 Task: Find connections with filter location Kamp-Lintfort with filter topic #Managementwith filter profile language Spanish with filter current company OneTrust with filter school Indian Institute of Space Science and Technology with filter industry Housing Programs with filter service category Nature Photography with filter keywords title Editor/Proofreader
Action: Mouse moved to (529, 85)
Screenshot: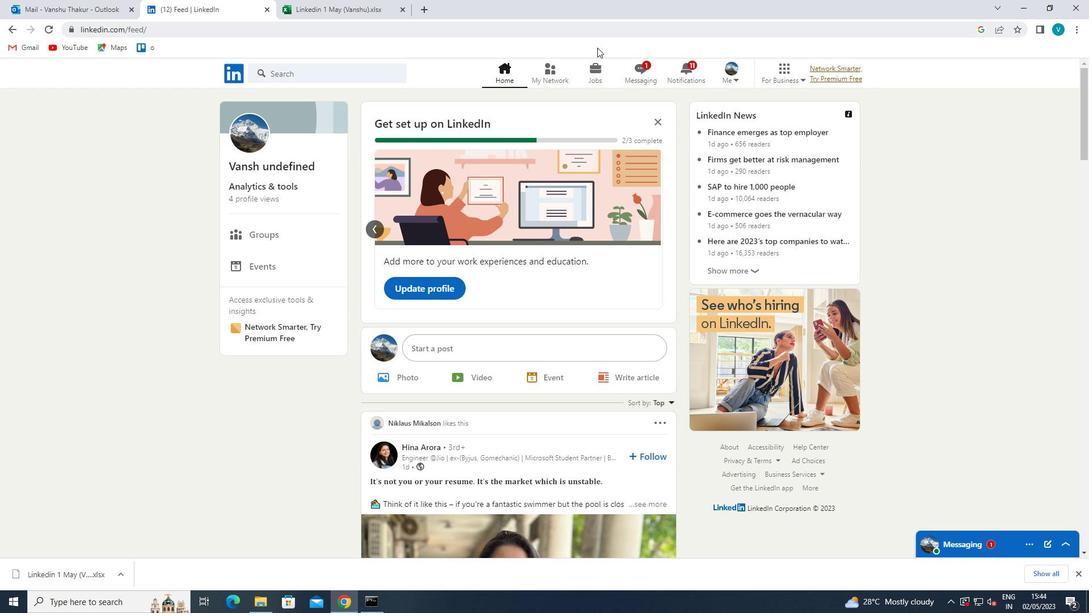 
Action: Mouse pressed left at (529, 85)
Screenshot: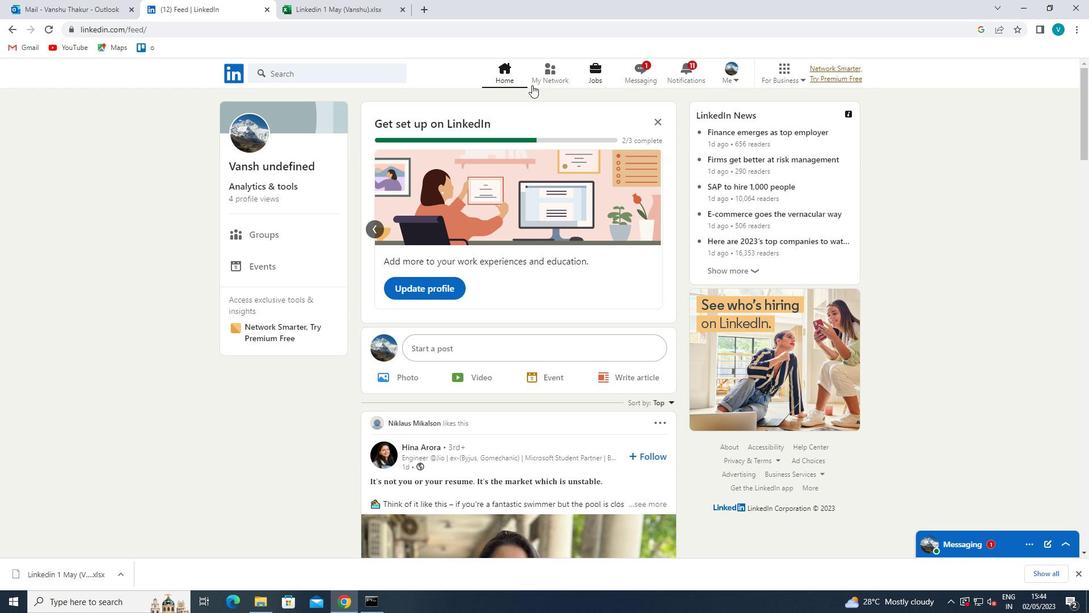 
Action: Mouse moved to (312, 136)
Screenshot: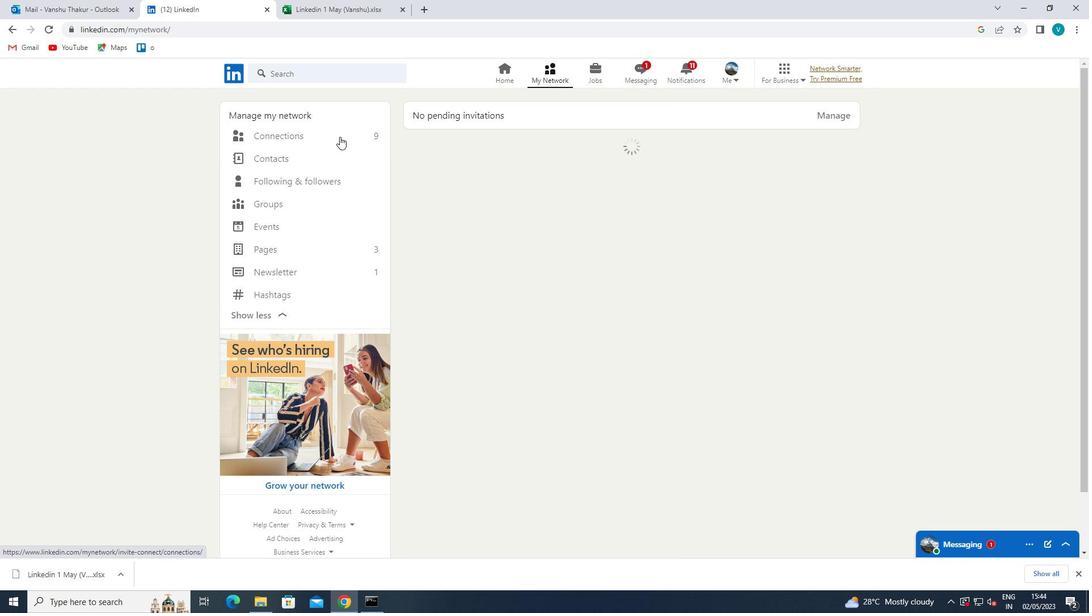 
Action: Mouse pressed left at (312, 136)
Screenshot: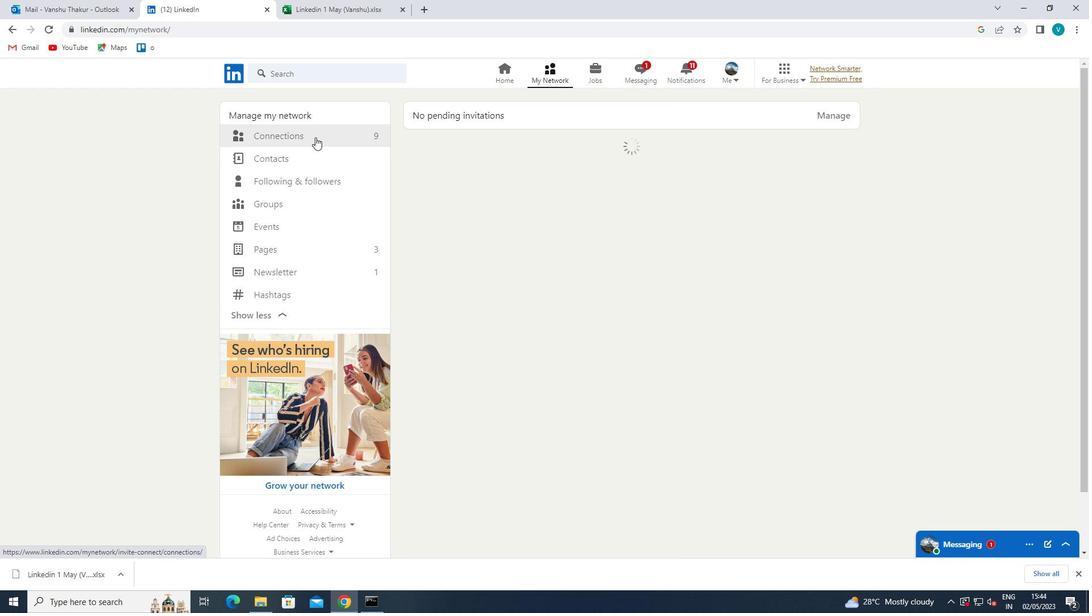 
Action: Mouse moved to (653, 140)
Screenshot: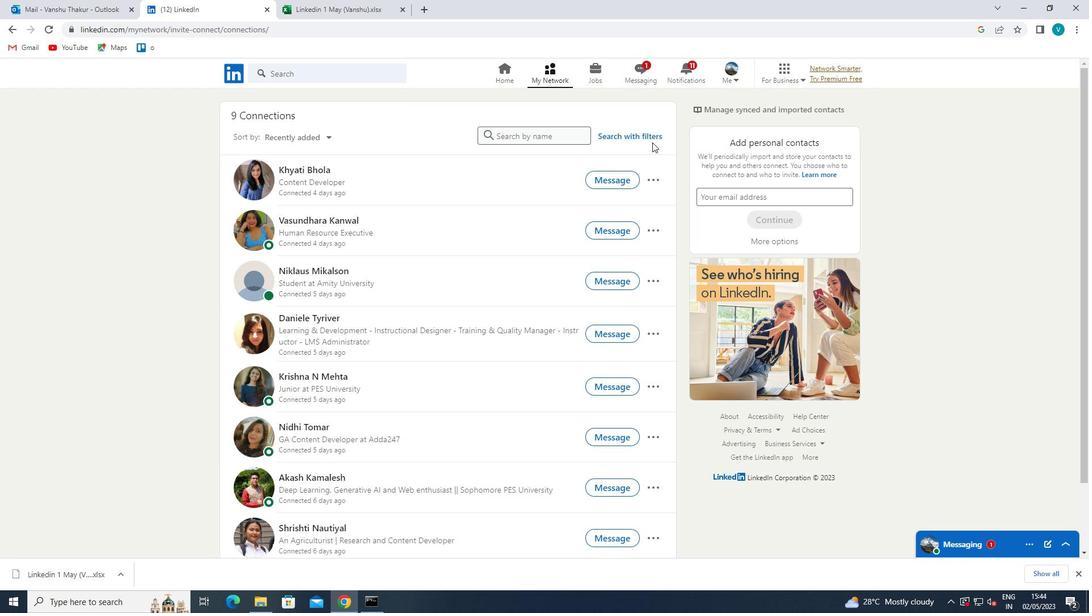 
Action: Mouse pressed left at (653, 140)
Screenshot: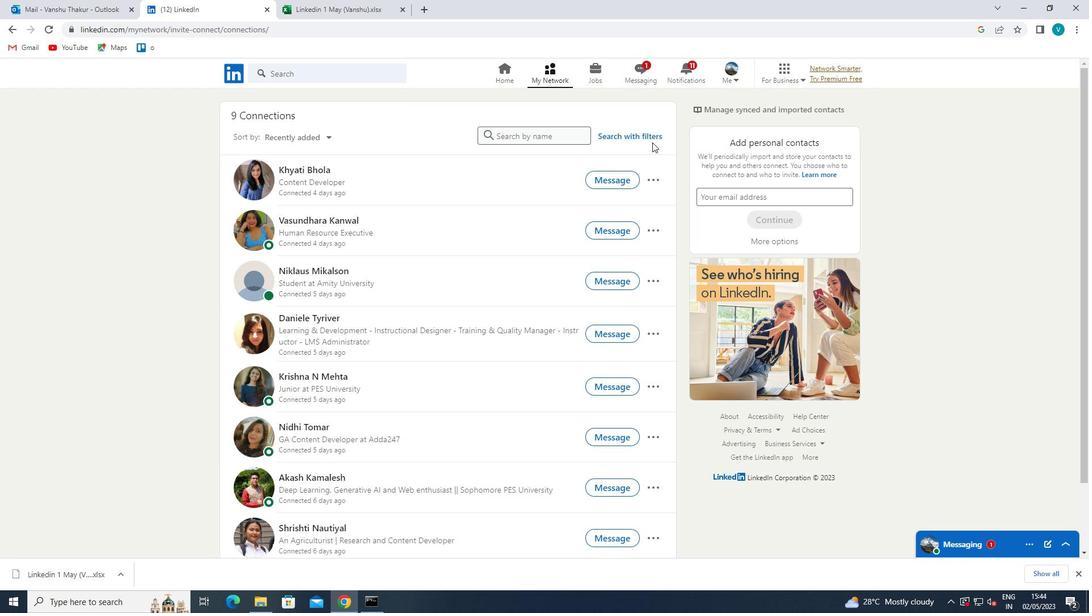 
Action: Mouse moved to (550, 104)
Screenshot: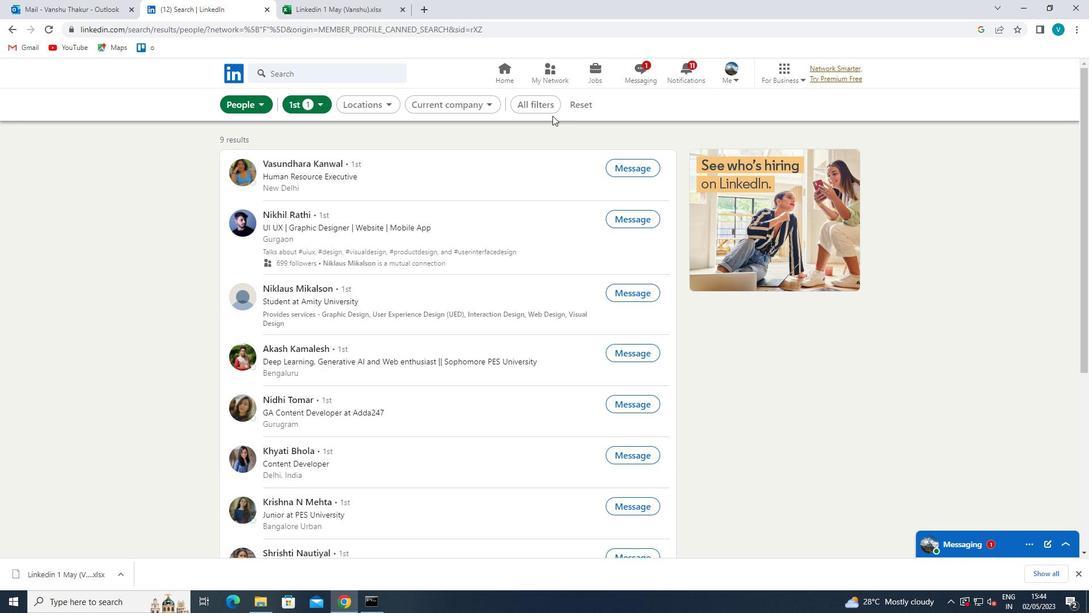 
Action: Mouse pressed left at (550, 104)
Screenshot: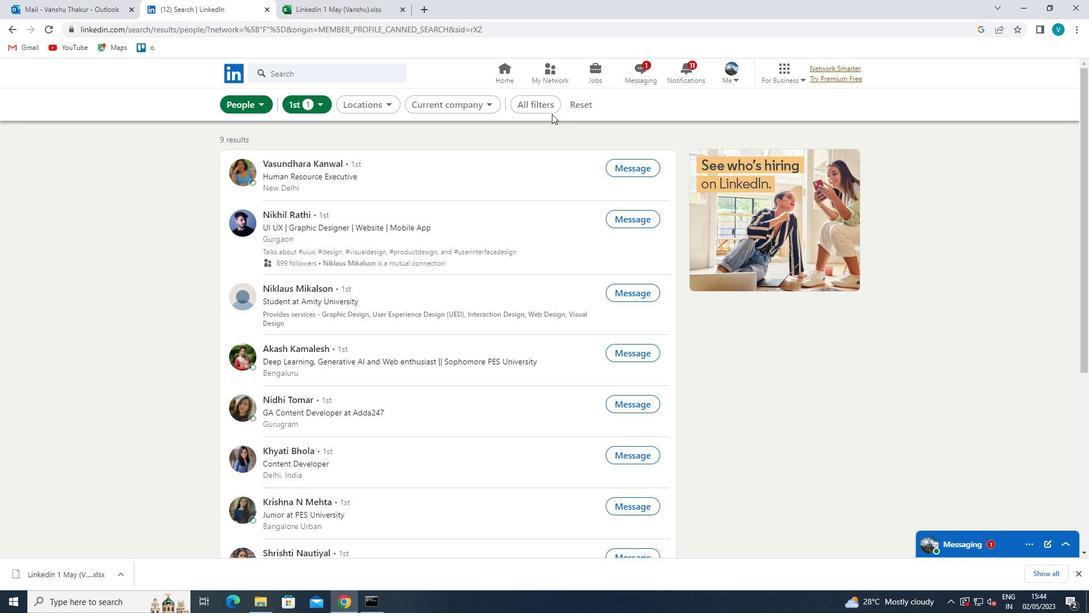 
Action: Mouse moved to (910, 317)
Screenshot: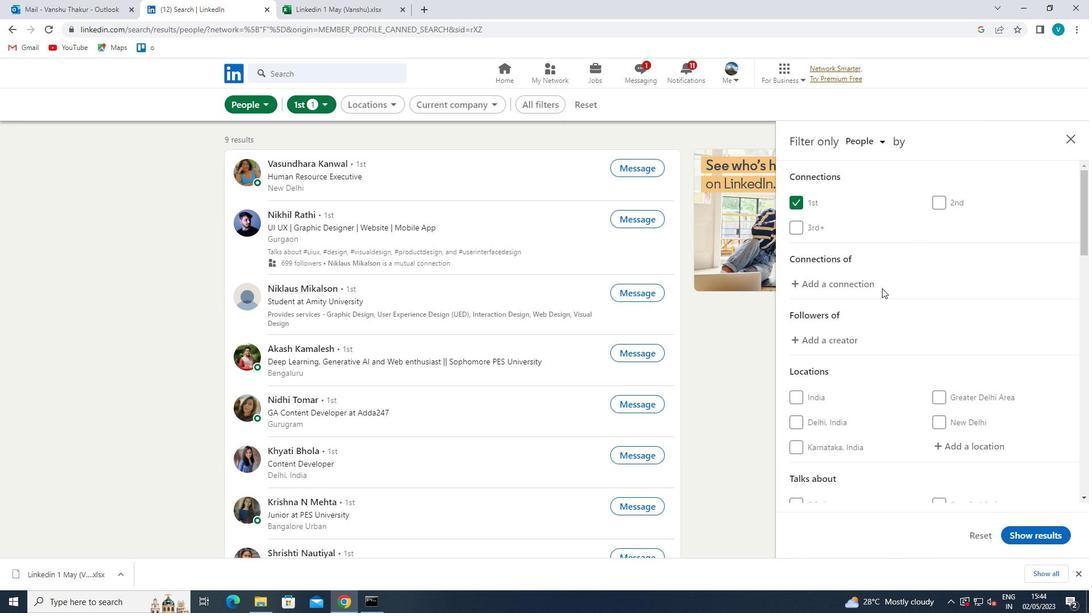 
Action: Mouse scrolled (910, 317) with delta (0, 0)
Screenshot: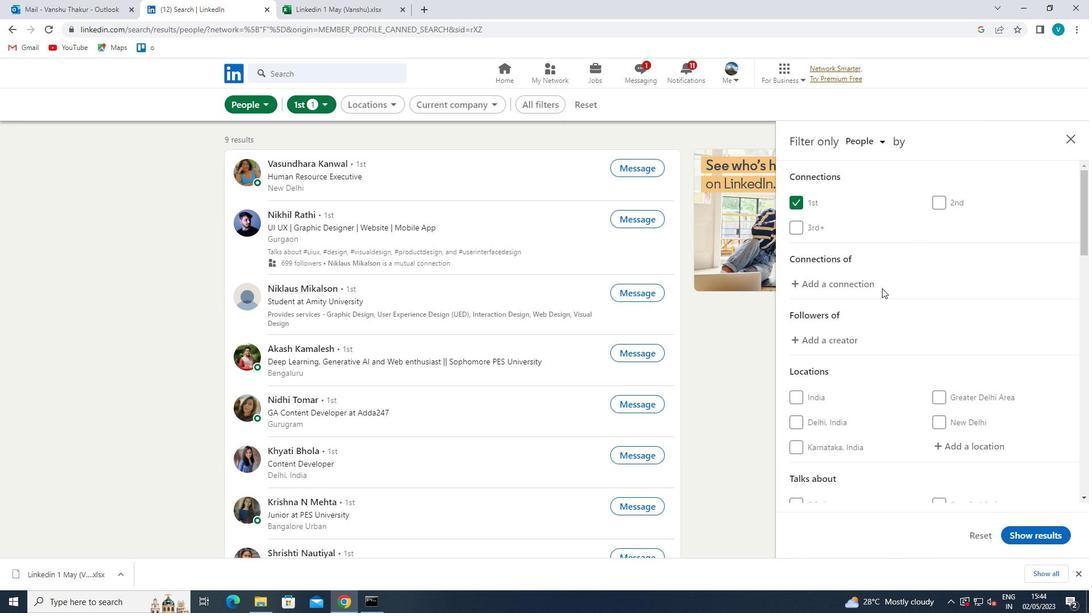 
Action: Mouse moved to (959, 392)
Screenshot: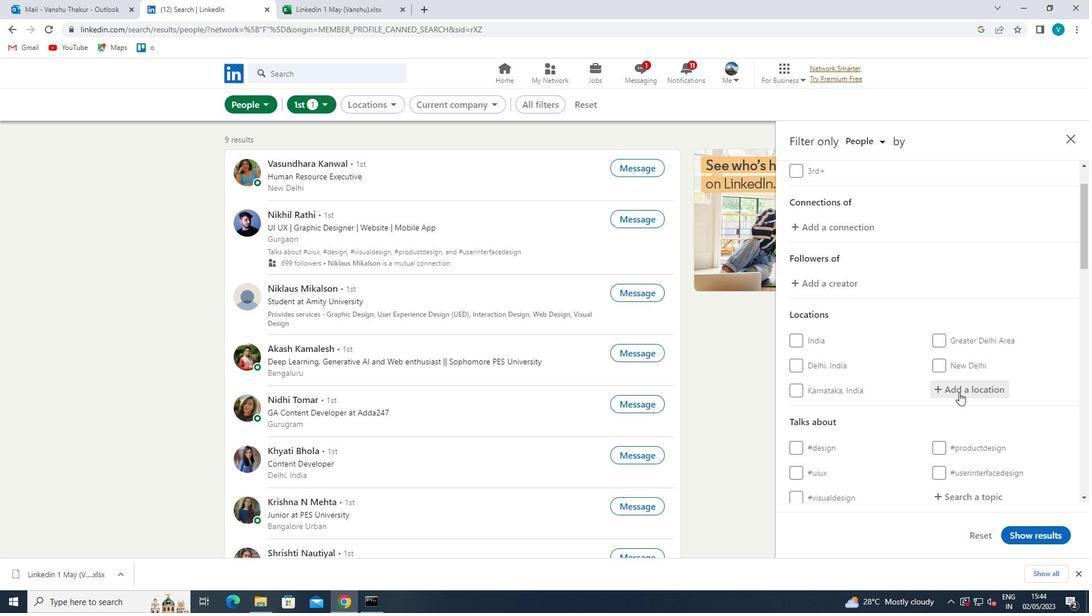 
Action: Mouse pressed left at (959, 392)
Screenshot: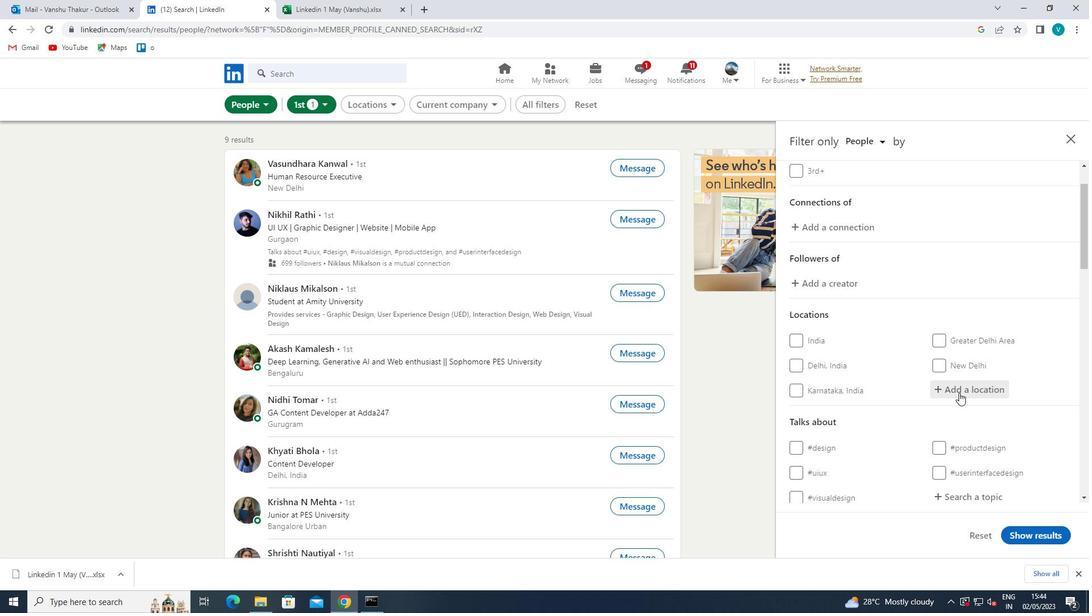
Action: Mouse moved to (453, 250)
Screenshot: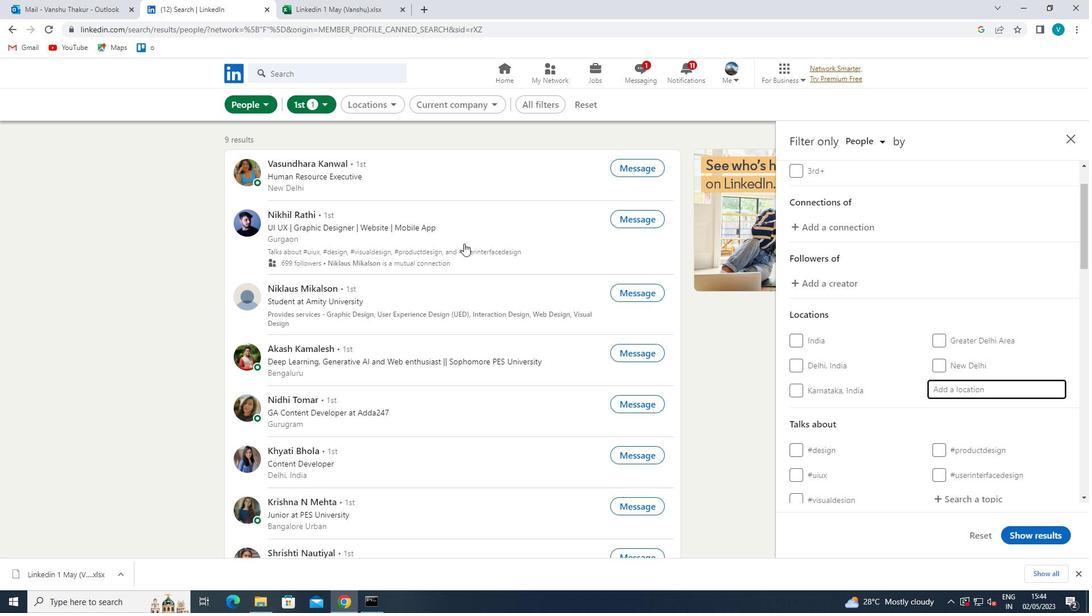 
Action: Key pressed <Key.shift>KAMP<Key.space>
Screenshot: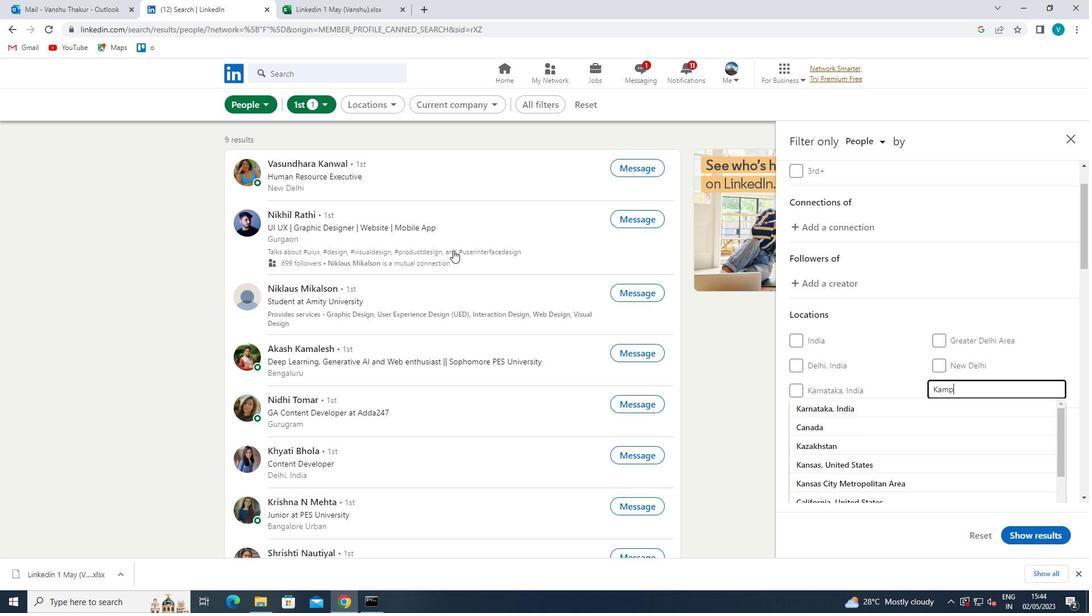 
Action: Mouse moved to (861, 410)
Screenshot: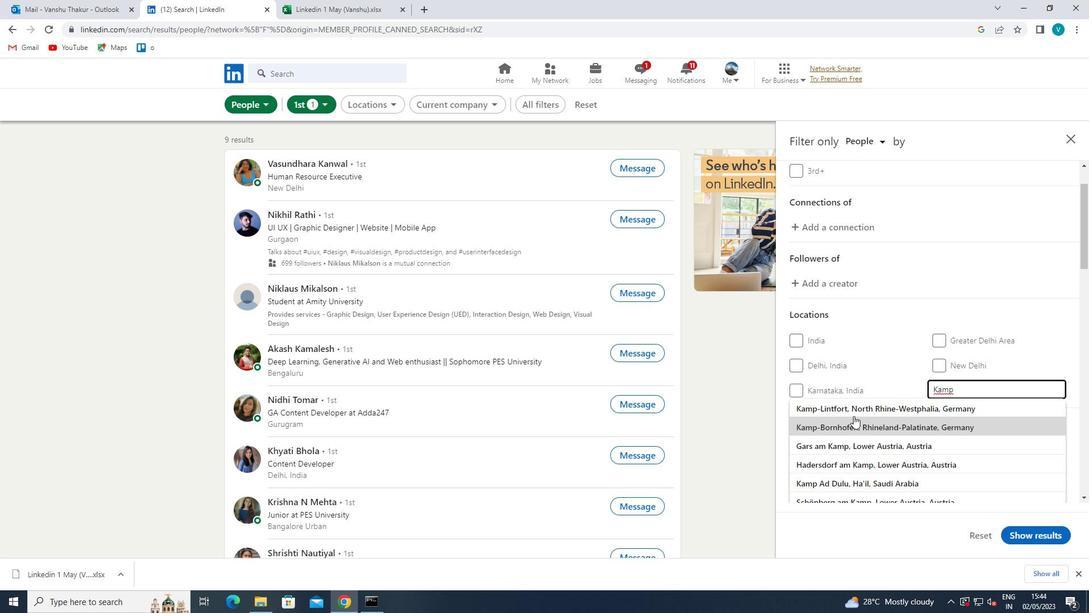 
Action: Mouse pressed left at (861, 410)
Screenshot: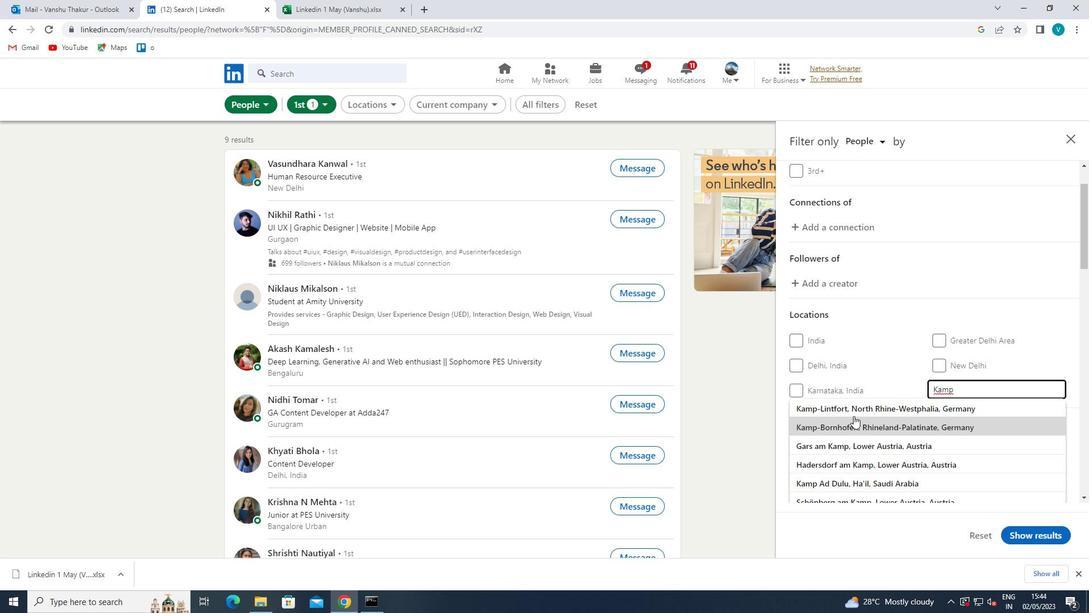 
Action: Mouse moved to (816, 393)
Screenshot: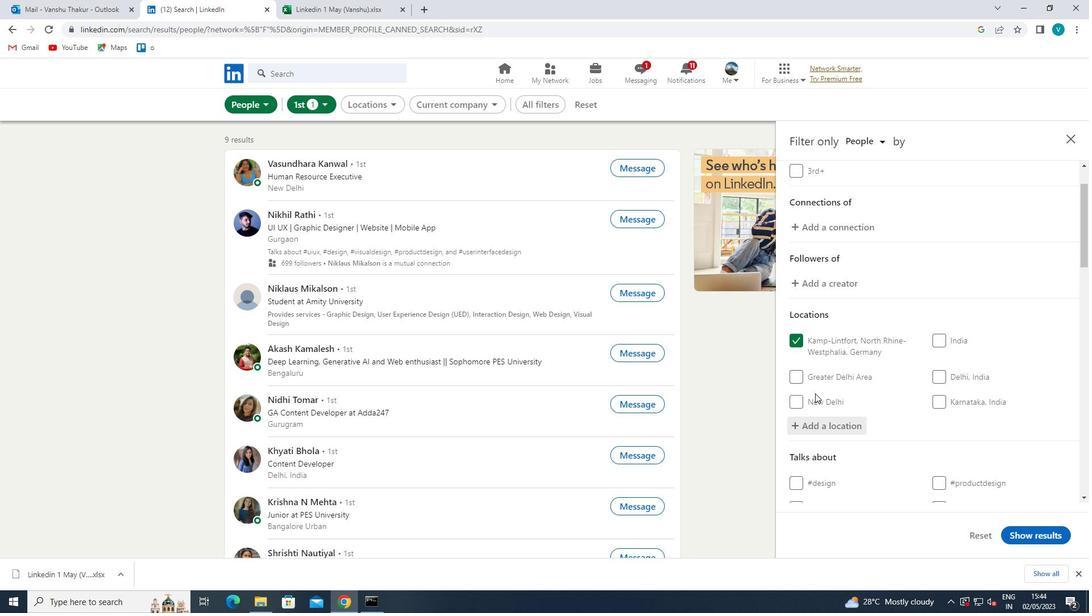 
Action: Mouse scrolled (816, 392) with delta (0, 0)
Screenshot: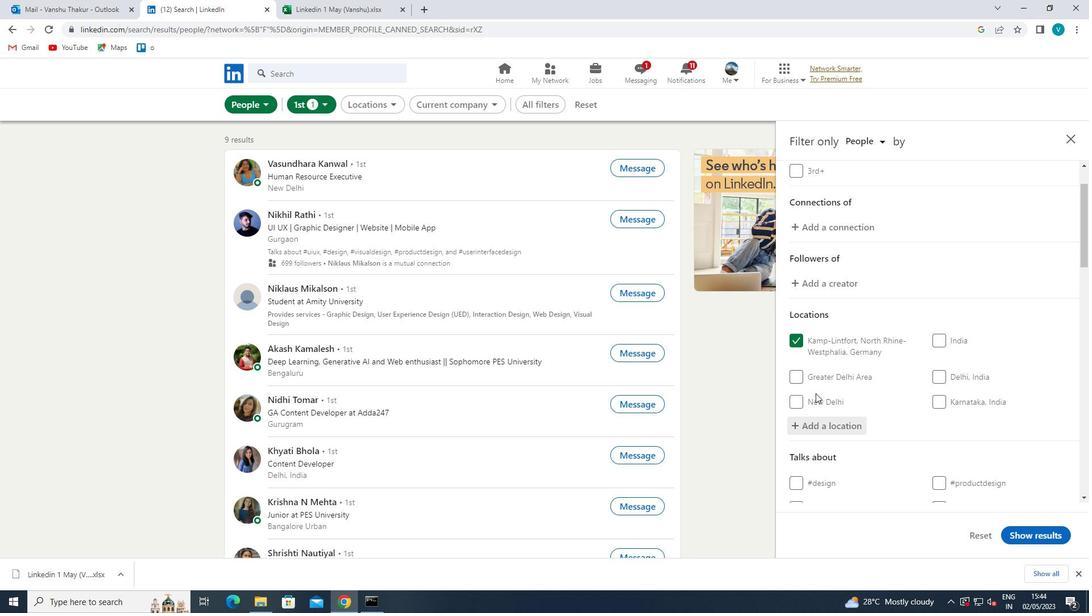 
Action: Mouse scrolled (816, 392) with delta (0, 0)
Screenshot: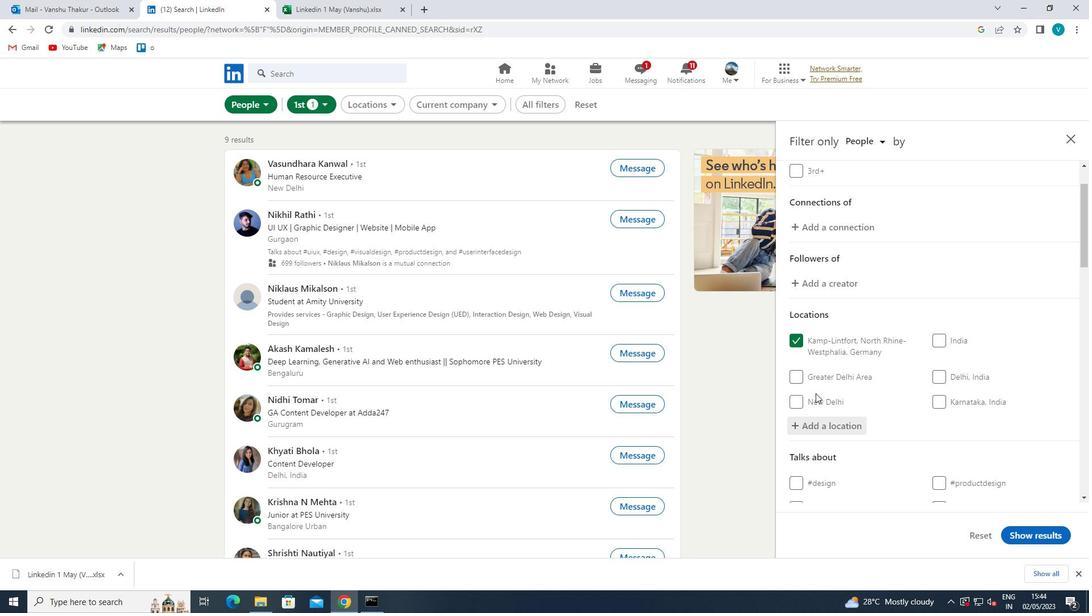
Action: Mouse scrolled (816, 392) with delta (0, 0)
Screenshot: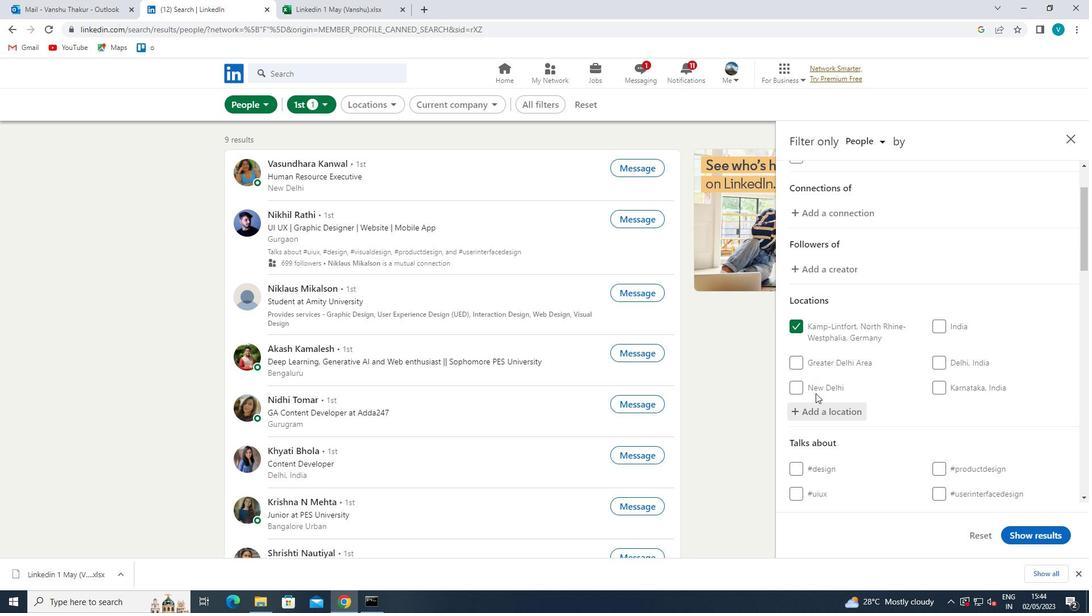 
Action: Mouse moved to (989, 358)
Screenshot: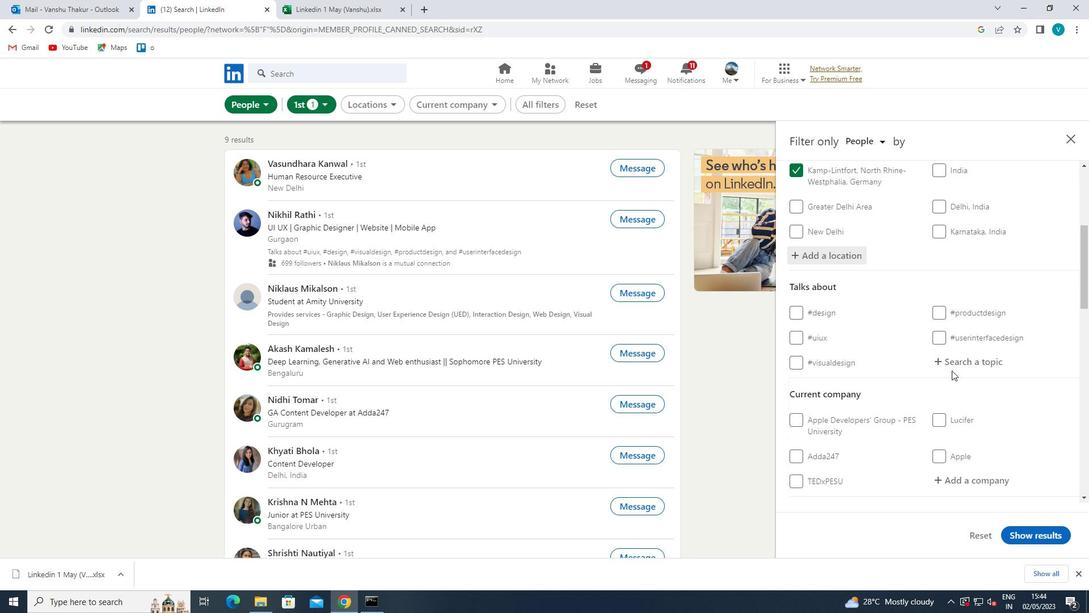 
Action: Mouse pressed left at (989, 358)
Screenshot: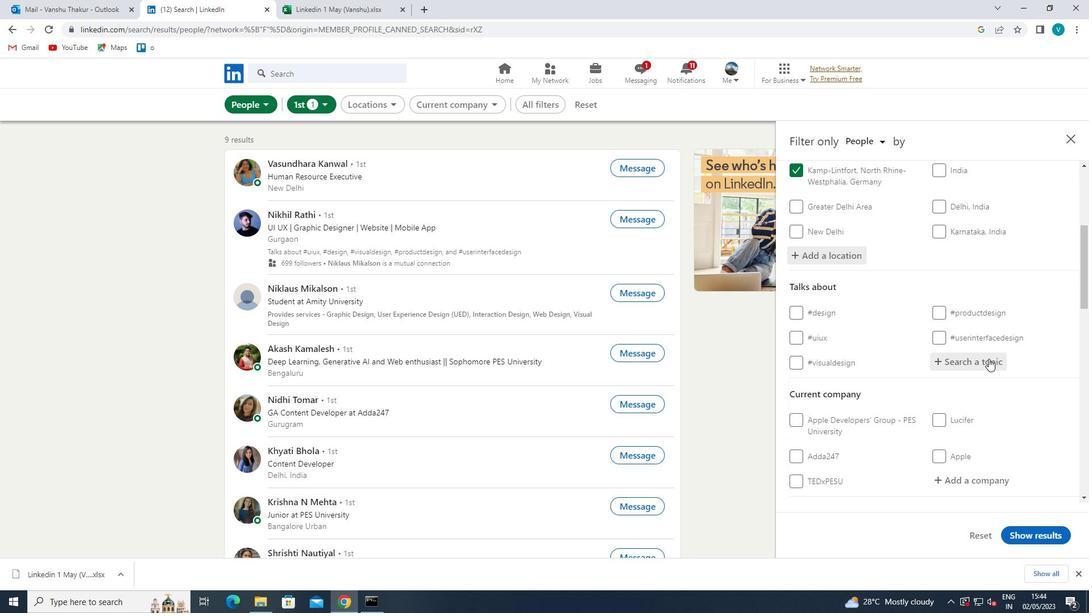 
Action: Mouse moved to (720, 240)
Screenshot: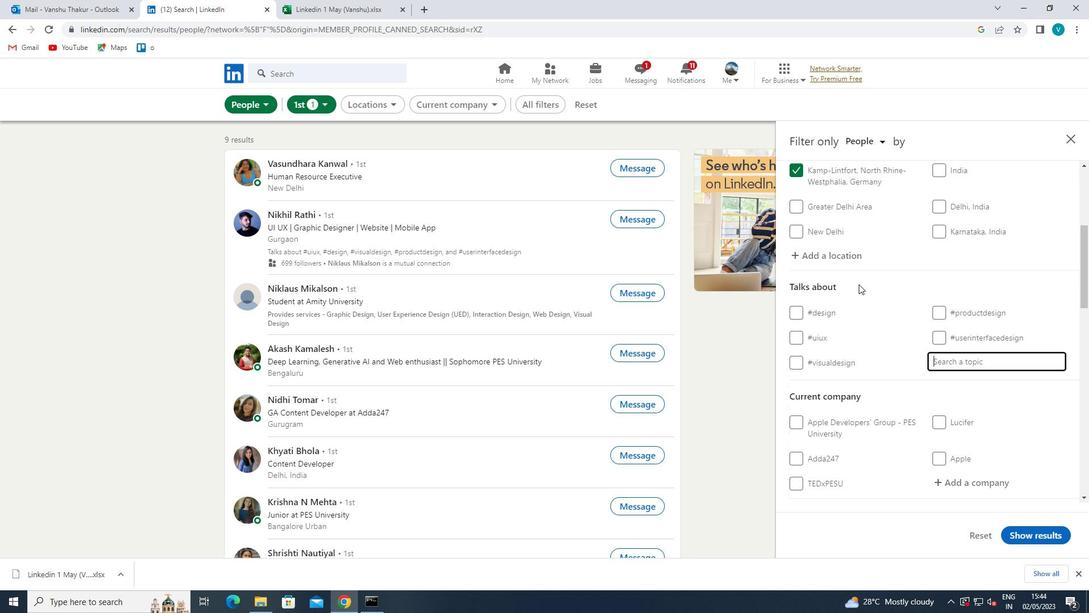 
Action: Key pressed MAN
Screenshot: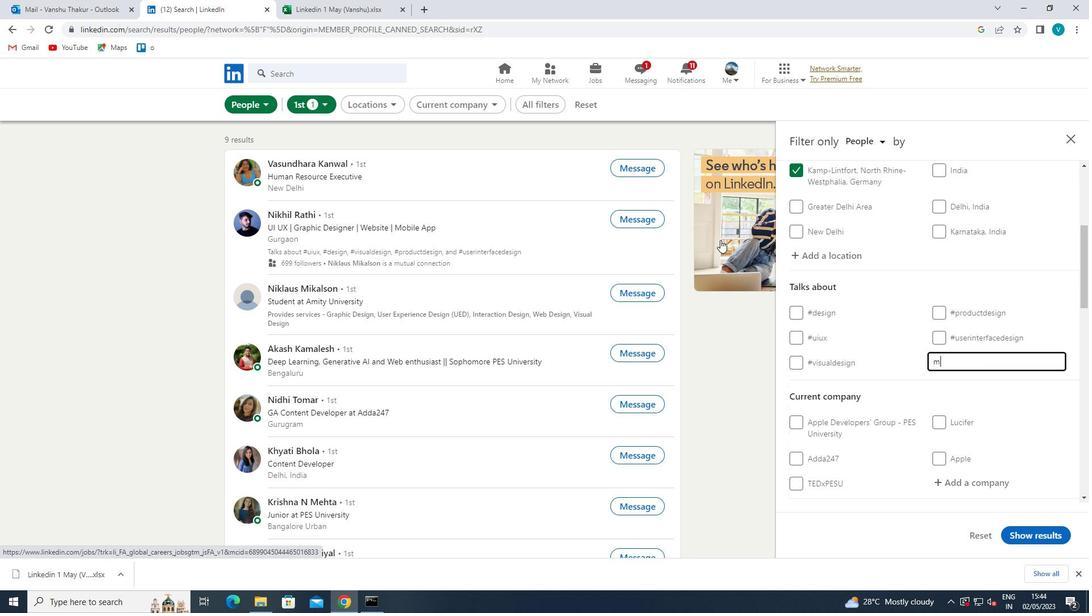 
Action: Mouse moved to (823, 376)
Screenshot: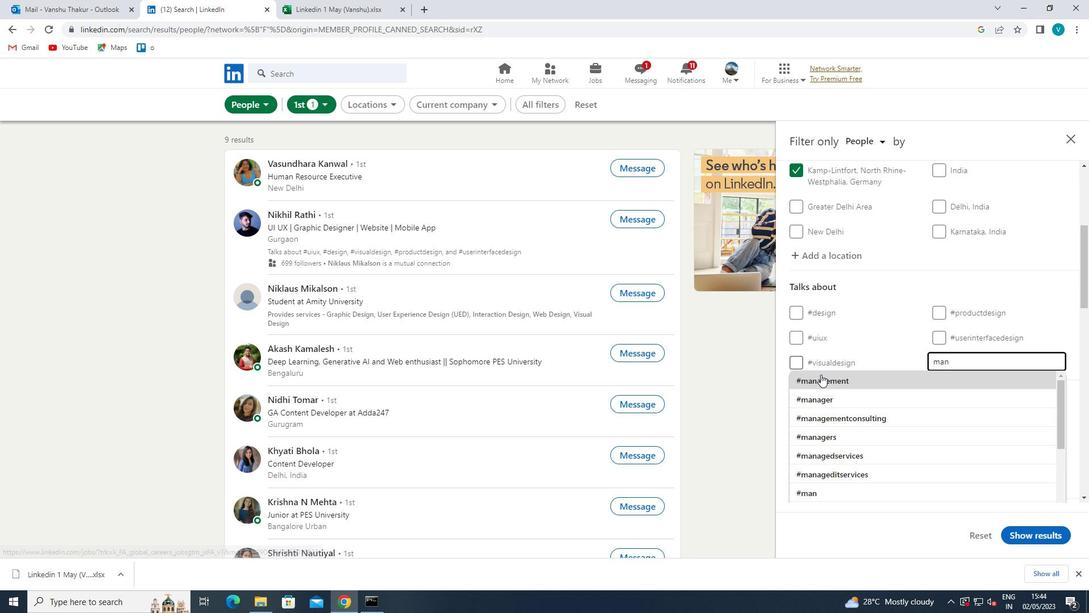
Action: Mouse pressed left at (823, 376)
Screenshot: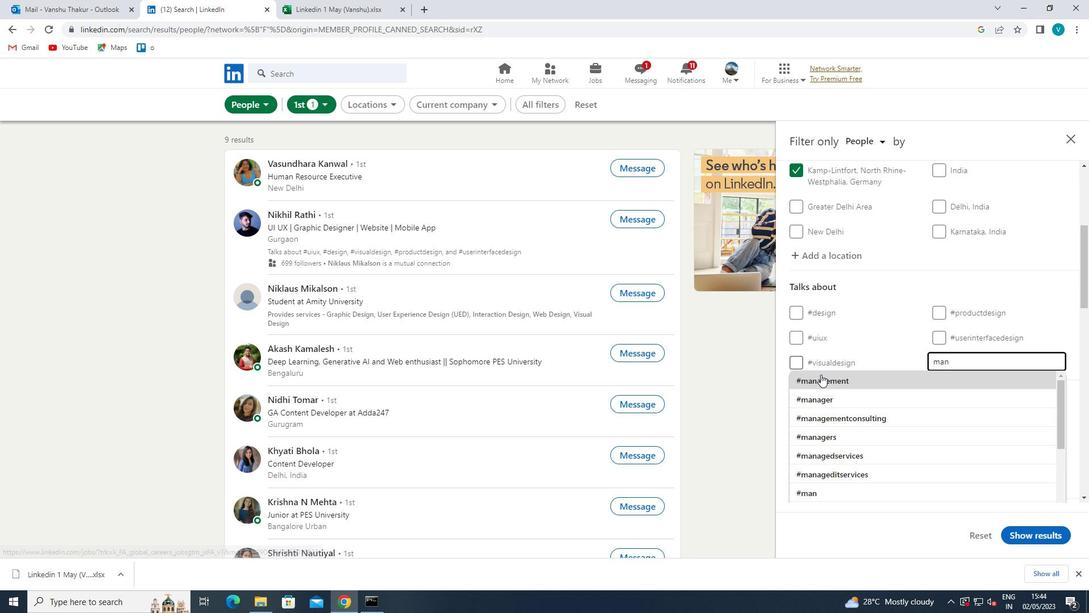
Action: Mouse moved to (863, 377)
Screenshot: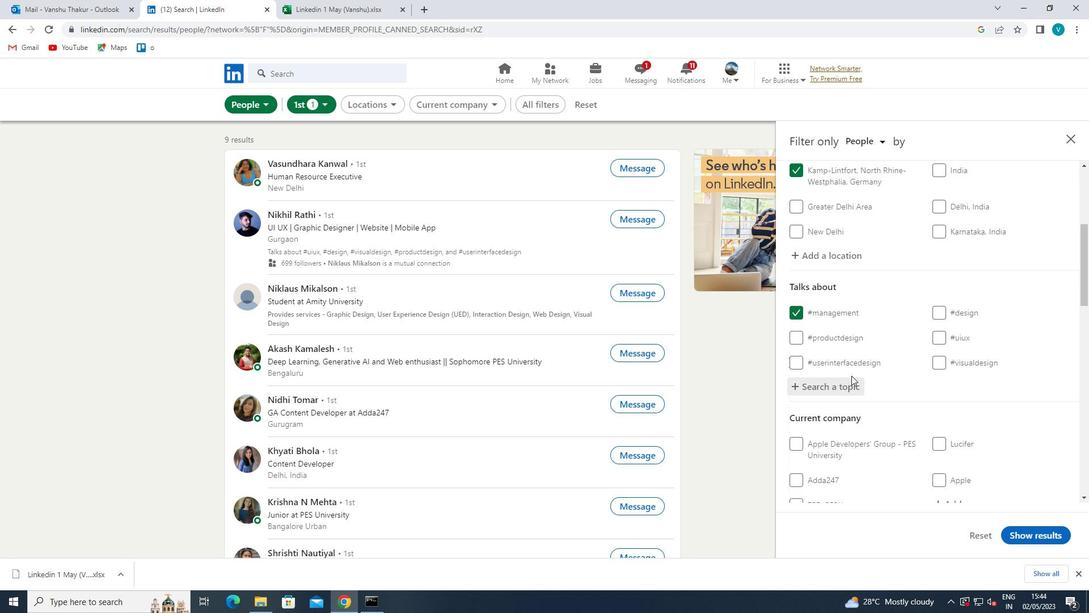 
Action: Mouse scrolled (863, 376) with delta (0, 0)
Screenshot: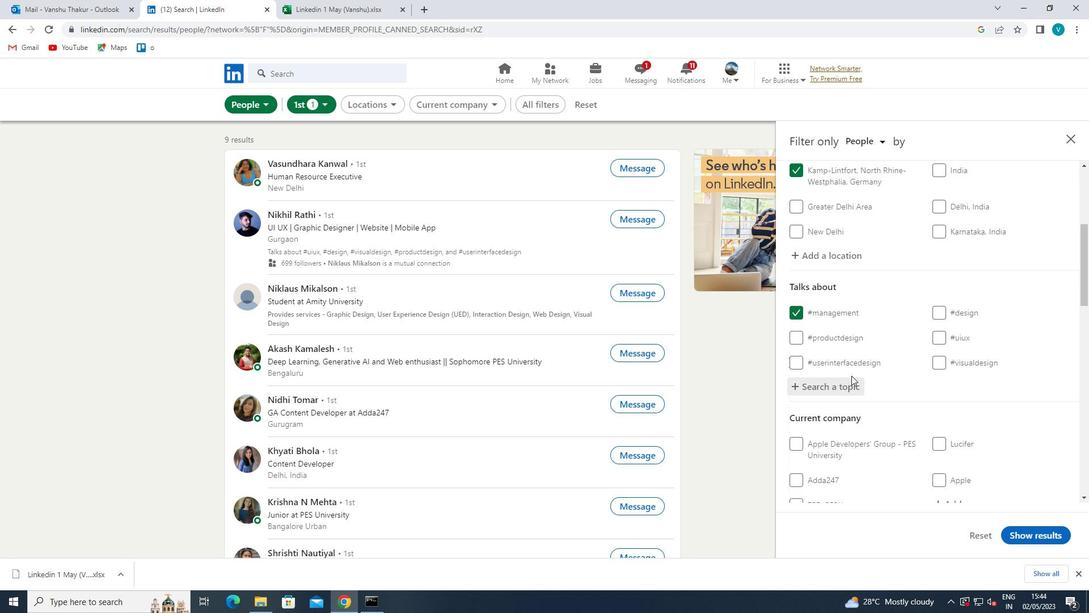 
Action: Mouse moved to (867, 379)
Screenshot: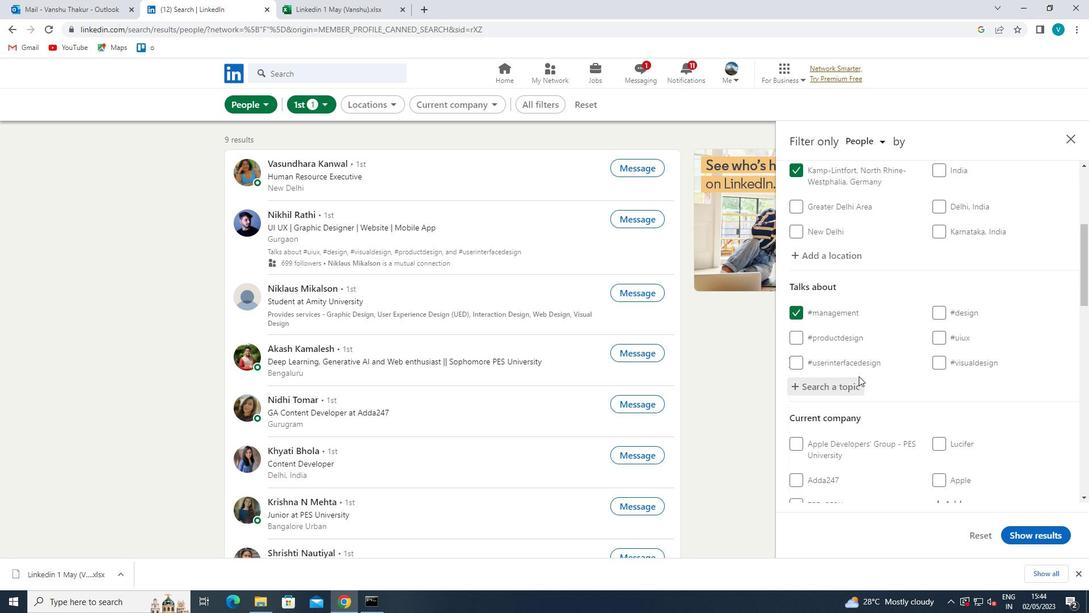 
Action: Mouse scrolled (867, 378) with delta (0, 0)
Screenshot: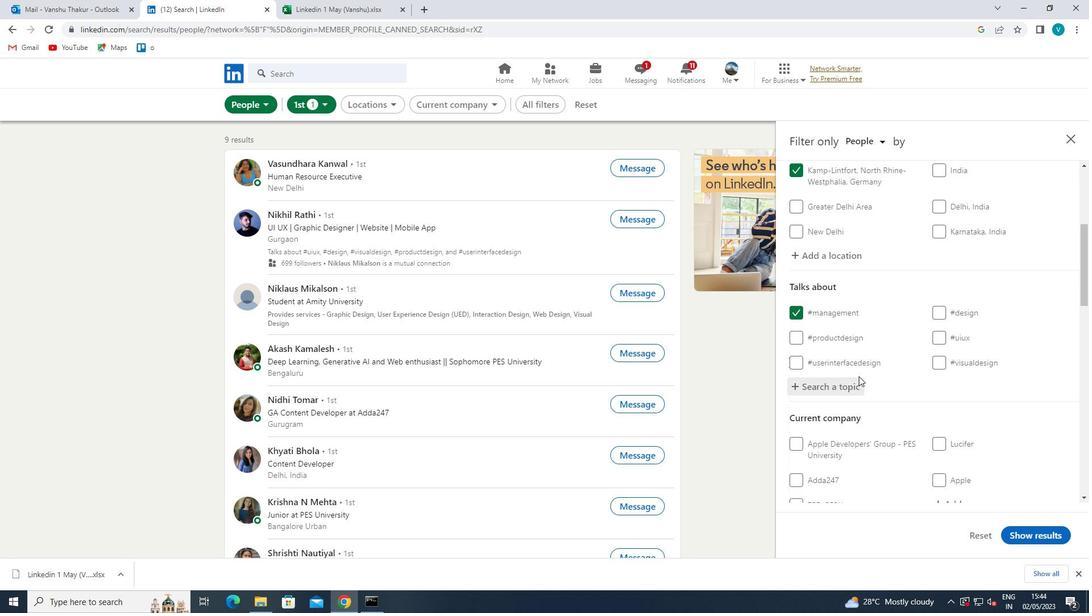 
Action: Mouse moved to (867, 379)
Screenshot: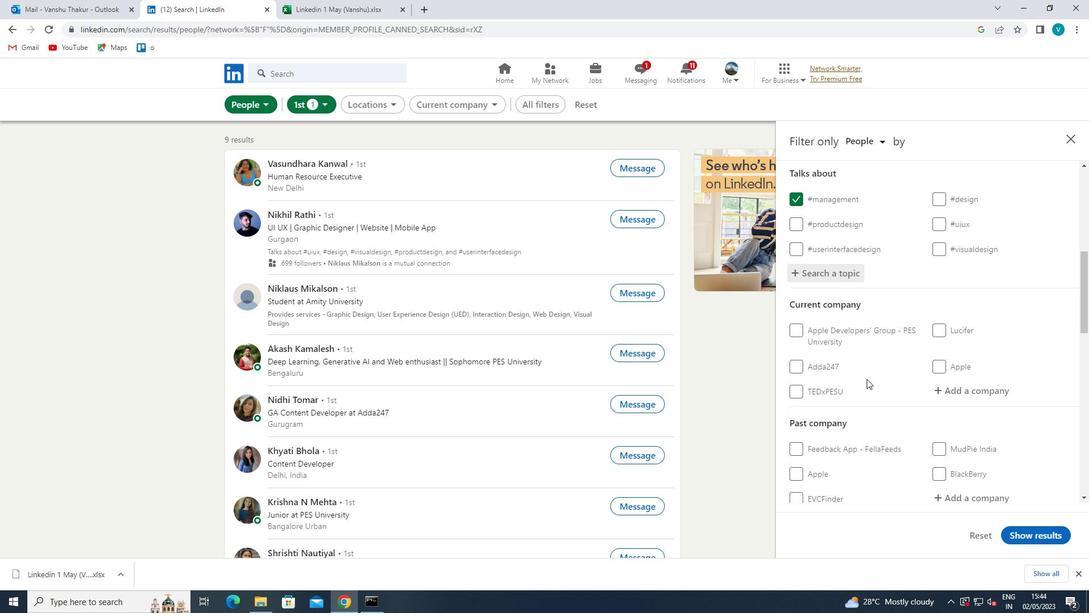 
Action: Mouse scrolled (867, 378) with delta (0, 0)
Screenshot: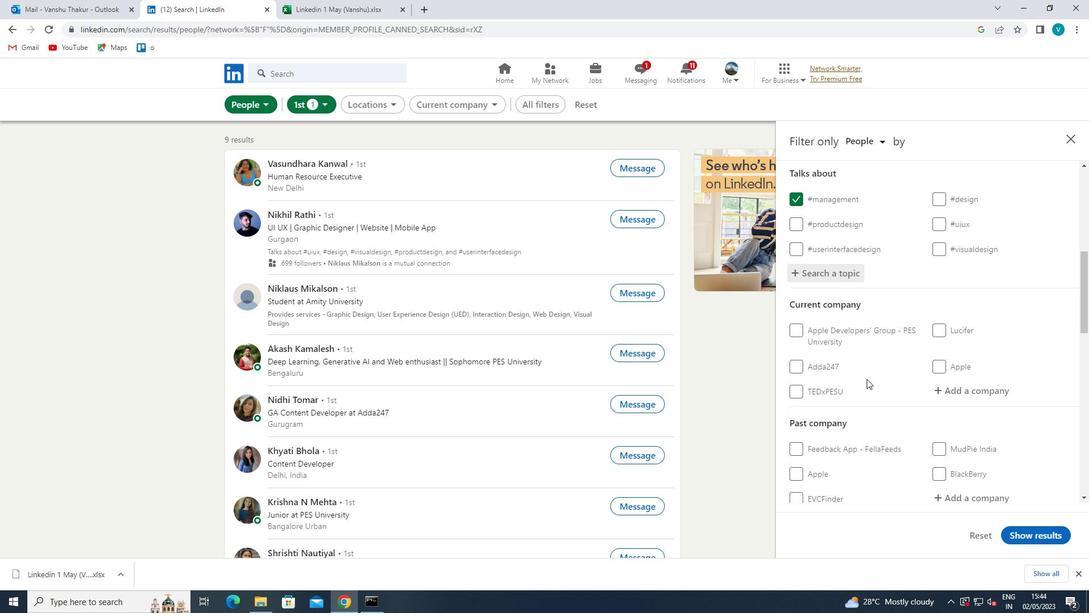 
Action: Mouse moved to (961, 333)
Screenshot: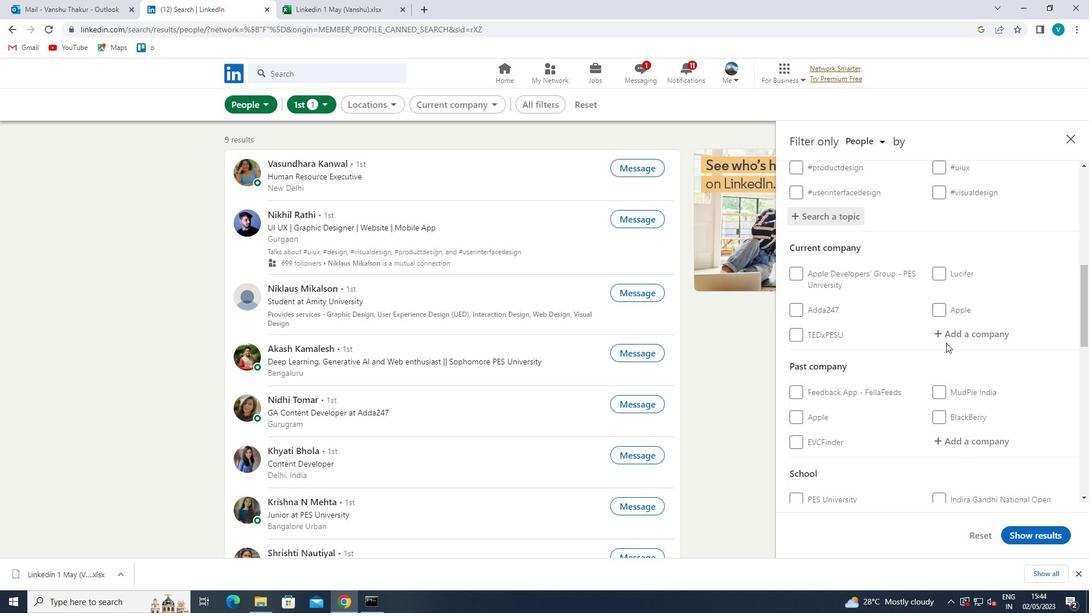 
Action: Mouse pressed left at (961, 333)
Screenshot: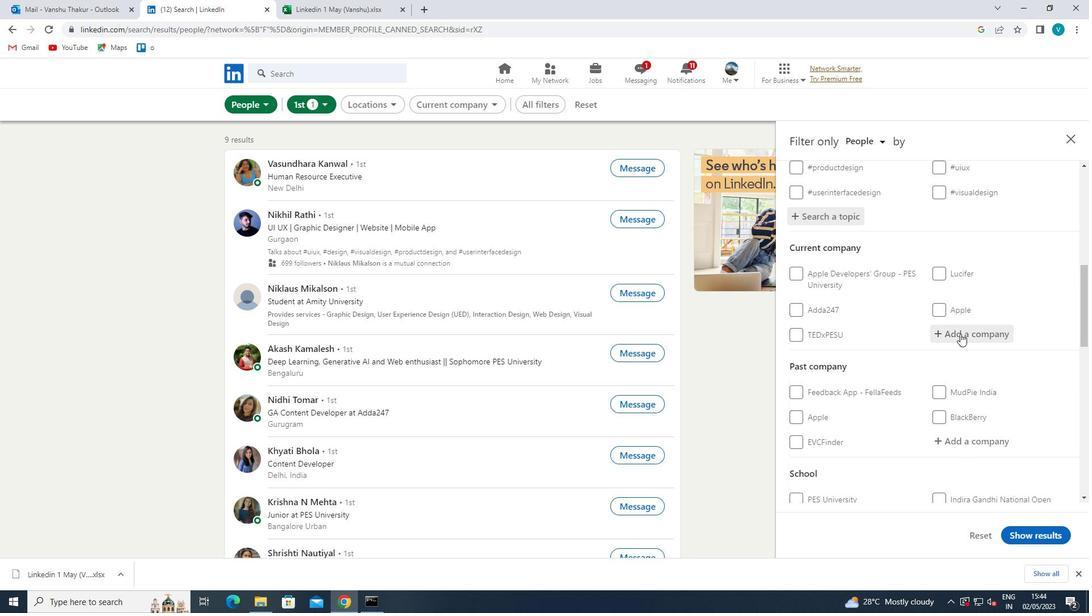 
Action: Mouse moved to (790, 318)
Screenshot: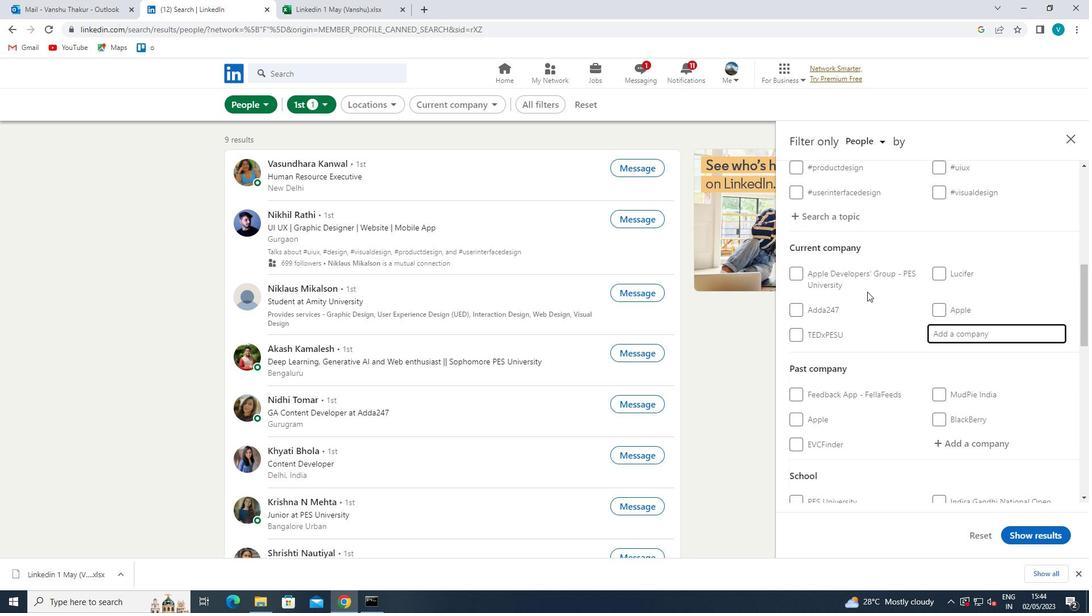 
Action: Key pressed <Key.shift>ONE<Key.space><Key.shift>TR<Key.left><Key.left><Key.backspace><Key.right><Key.right>
Screenshot: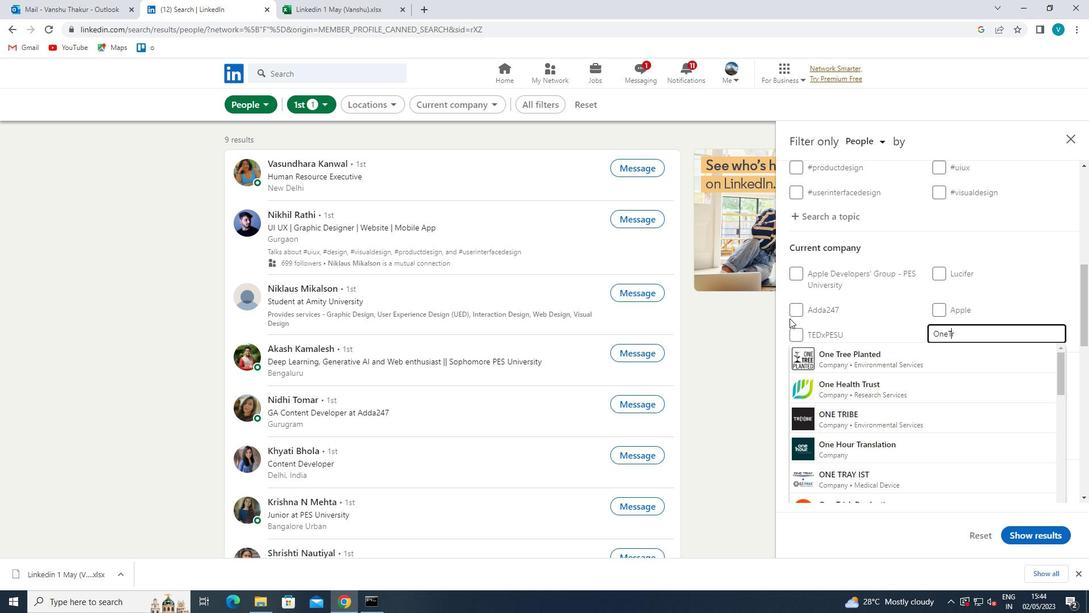 
Action: Mouse moved to (903, 355)
Screenshot: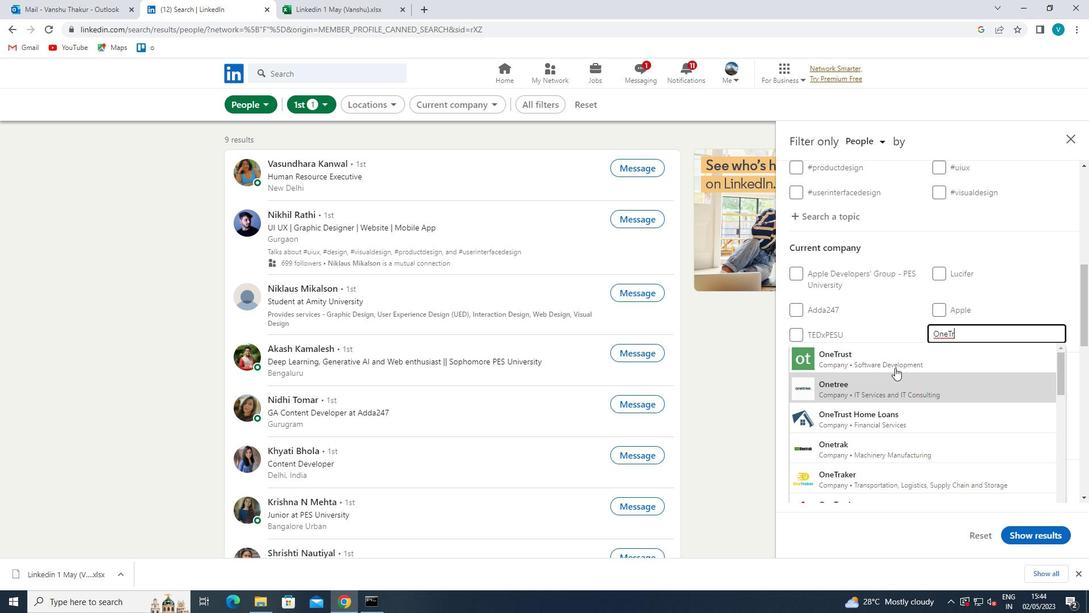 
Action: Mouse pressed left at (903, 355)
Screenshot: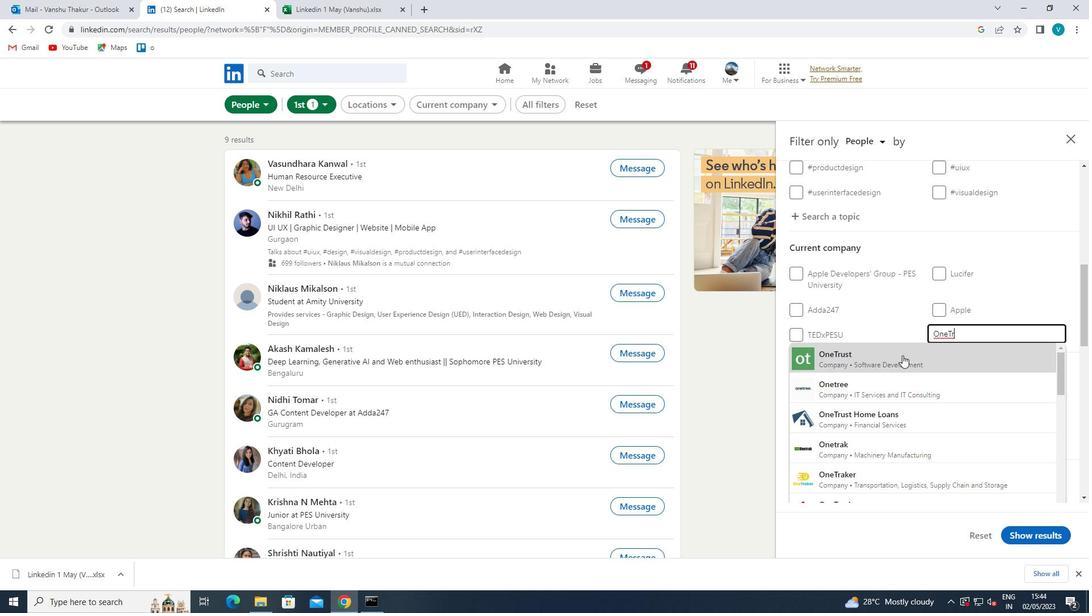 
Action: Mouse scrolled (903, 354) with delta (0, 0)
Screenshot: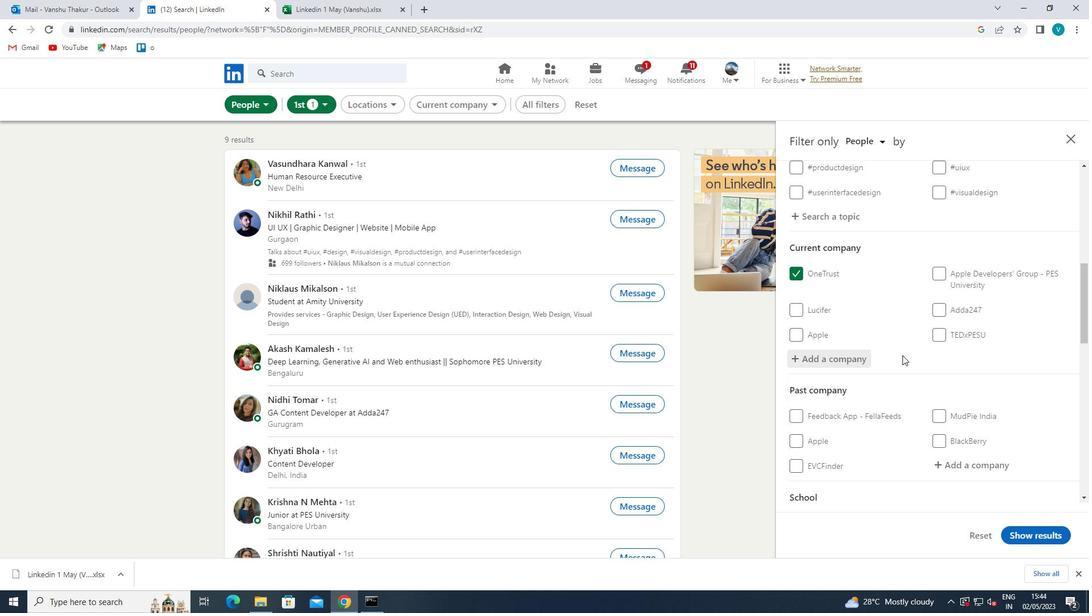 
Action: Mouse scrolled (903, 354) with delta (0, 0)
Screenshot: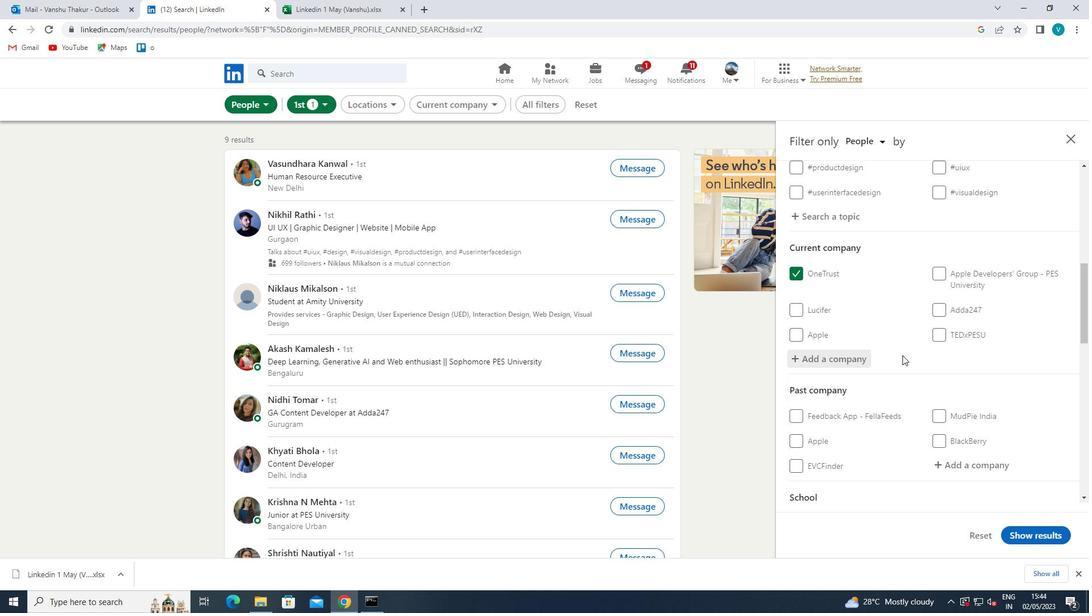 
Action: Mouse scrolled (903, 354) with delta (0, 0)
Screenshot: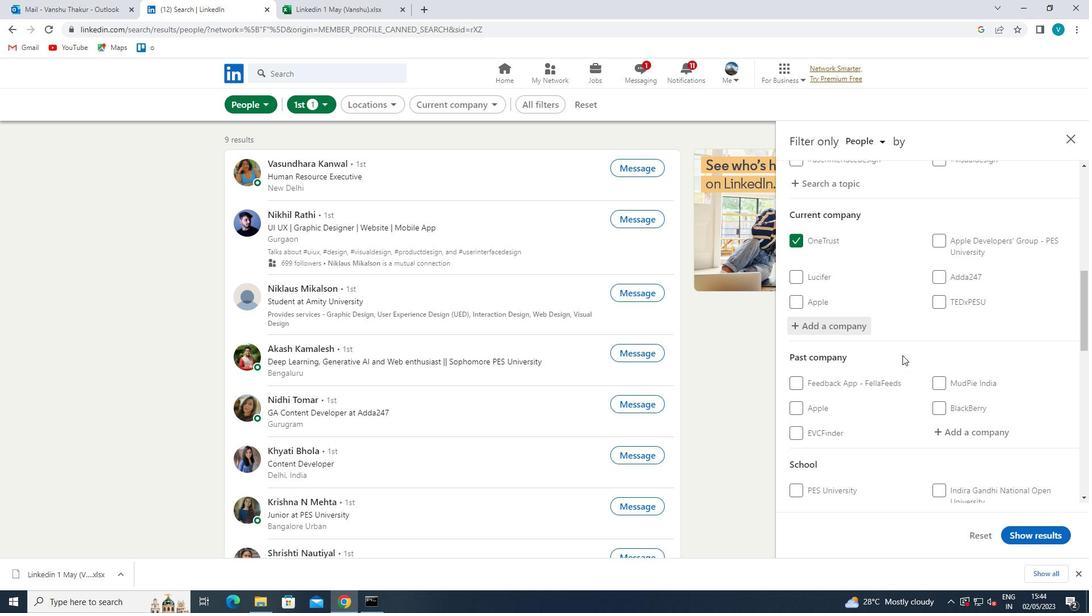 
Action: Mouse scrolled (903, 354) with delta (0, 0)
Screenshot: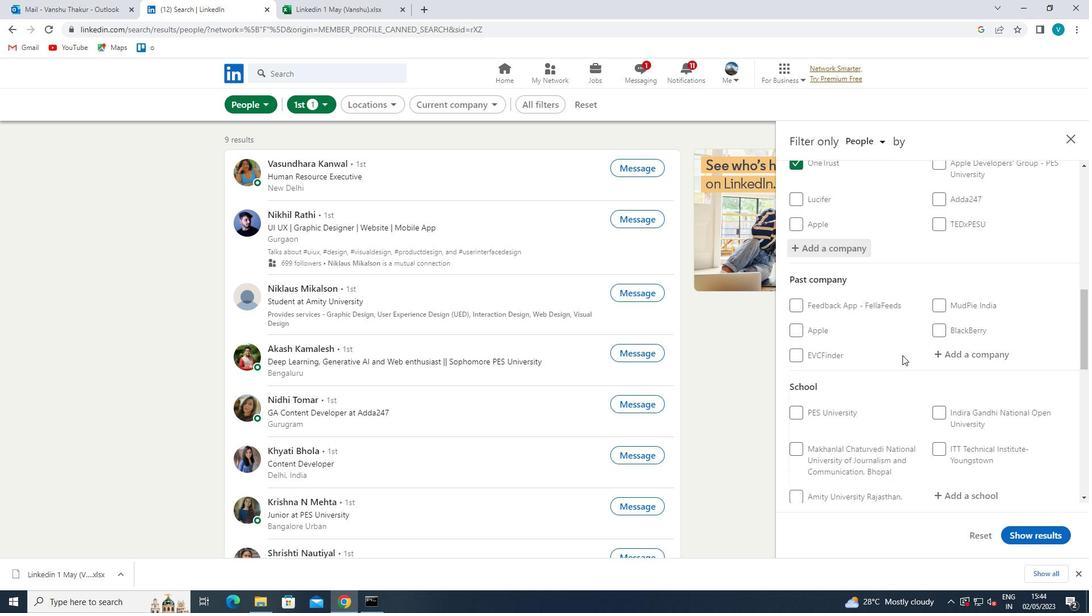 
Action: Mouse moved to (950, 375)
Screenshot: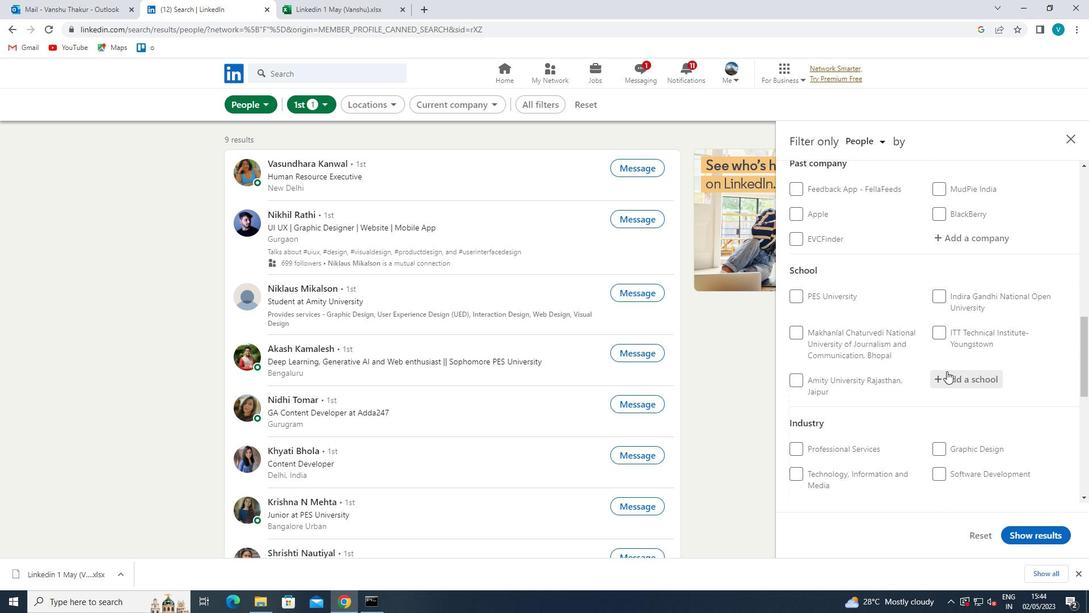 
Action: Mouse pressed left at (950, 375)
Screenshot: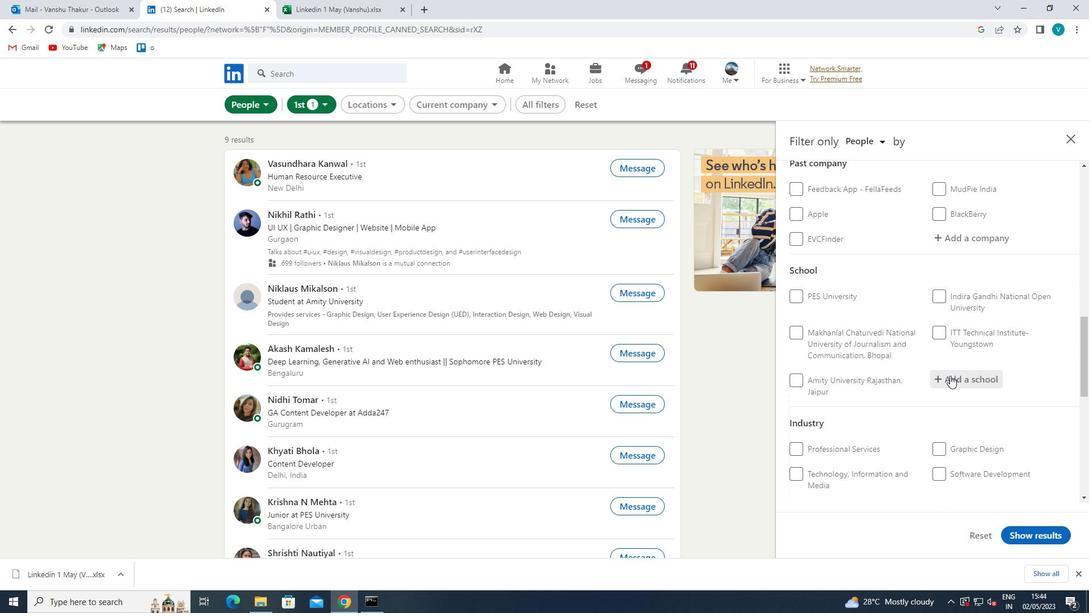 
Action: Mouse moved to (951, 376)
Screenshot: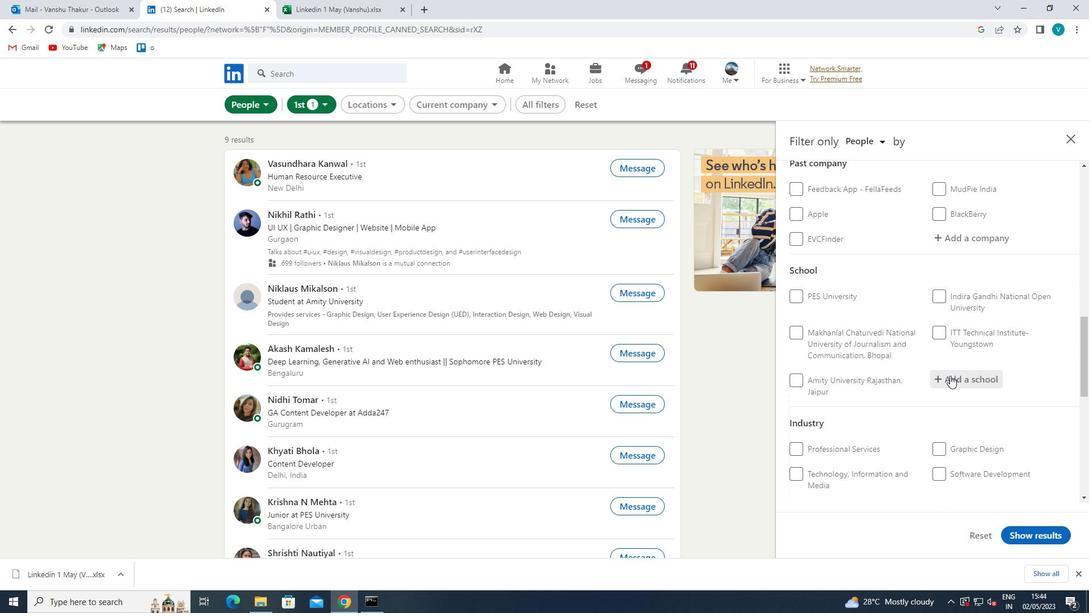 
Action: Key pressed <Key.shift>
Screenshot: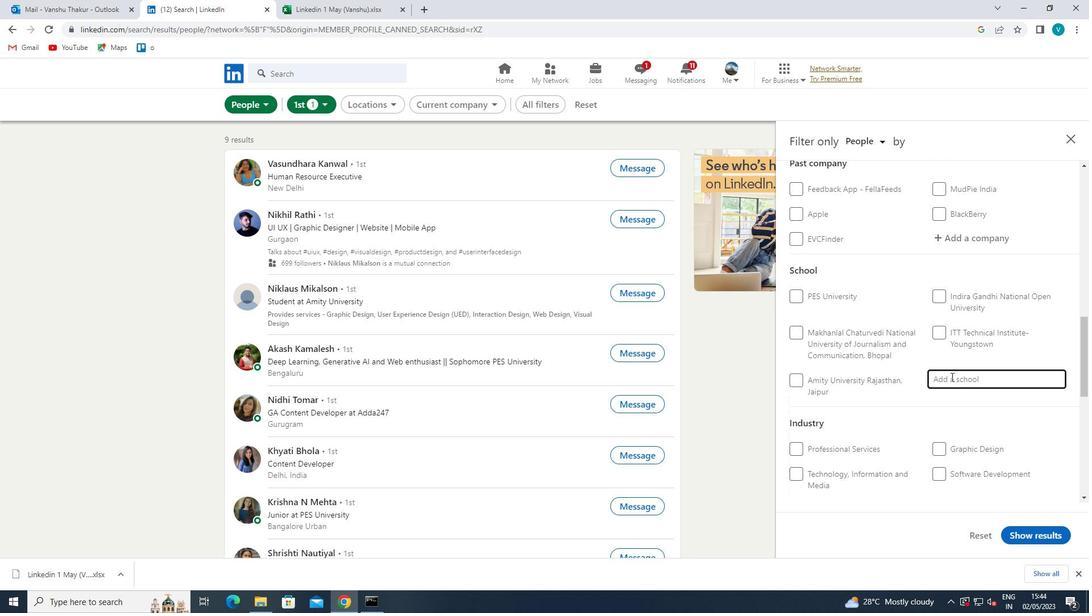 
Action: Mouse moved to (948, 375)
Screenshot: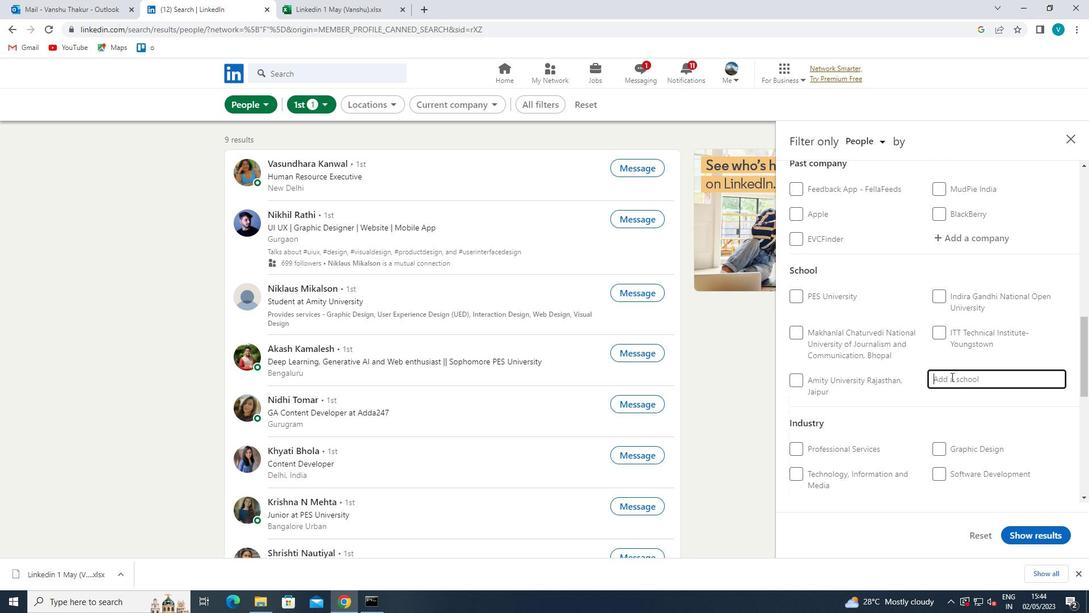 
Action: Key pressed INDIAN<Key.space><Key.shift>INSTITUTE<Key.space>
Screenshot: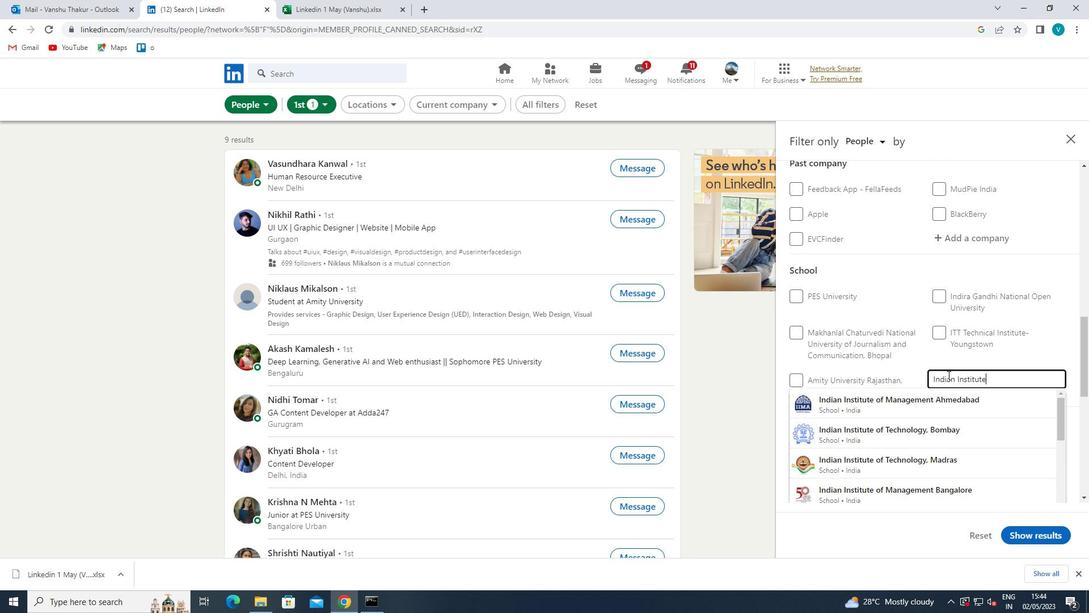 
Action: Mouse moved to (955, 365)
Screenshot: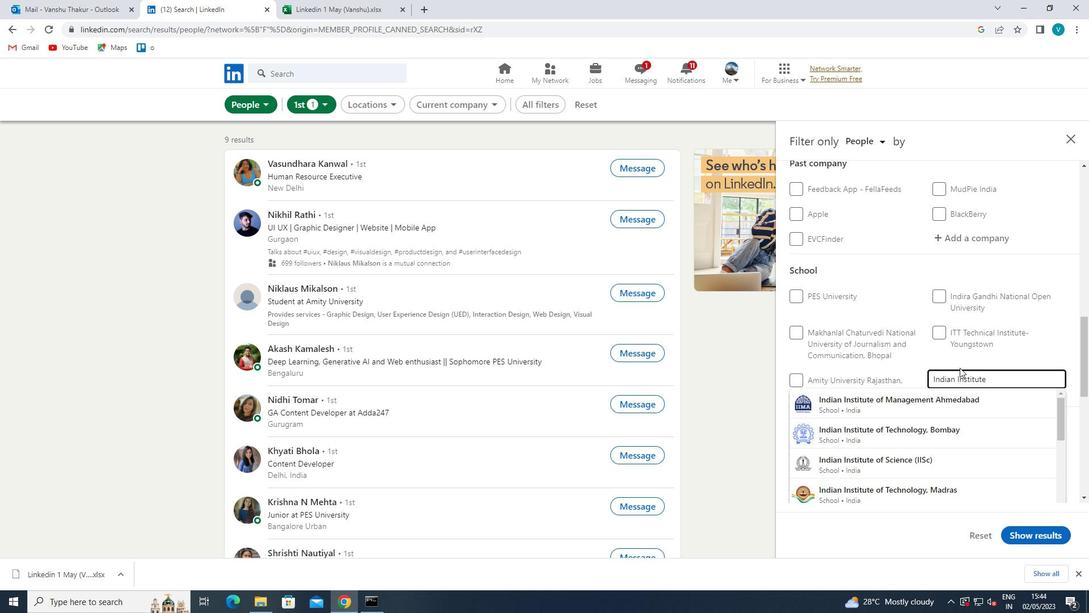 
Action: Key pressed OF<Key.space><Key.shift>SPACE<Key.space>
Screenshot: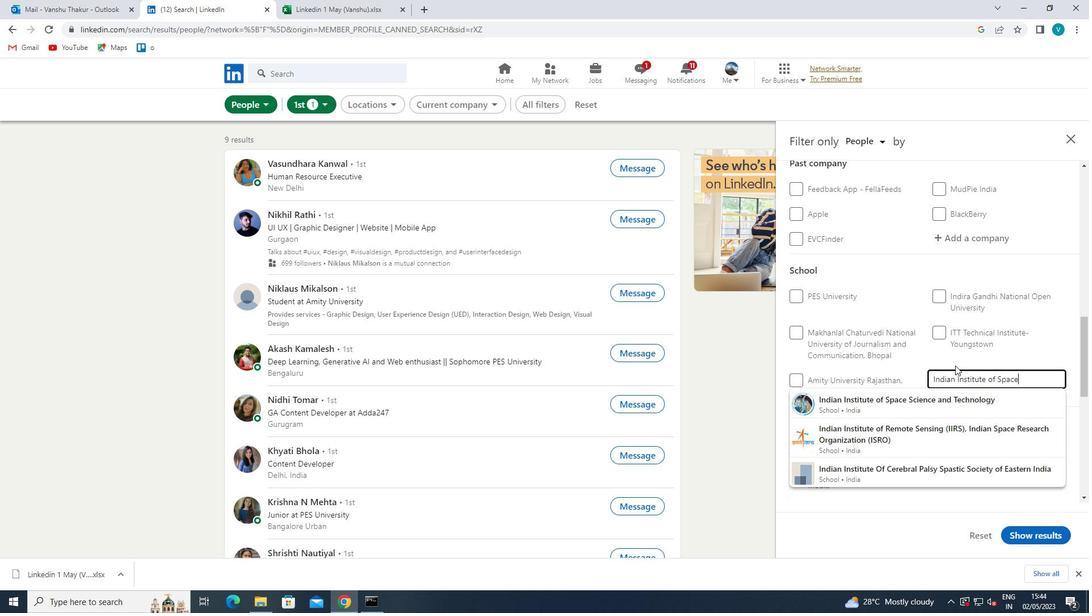 
Action: Mouse moved to (956, 411)
Screenshot: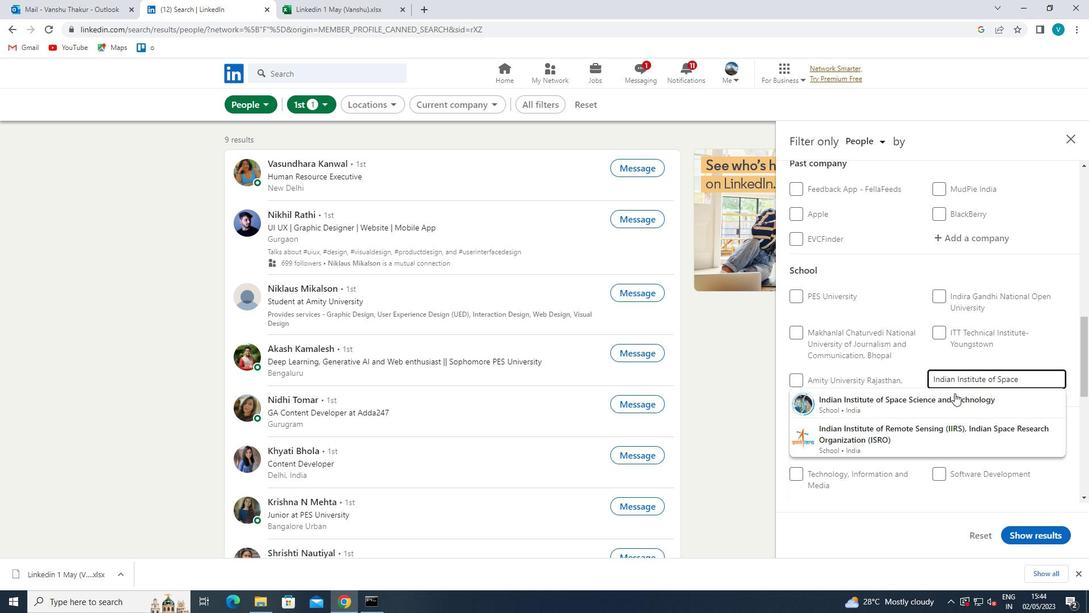 
Action: Mouse pressed left at (956, 411)
Screenshot: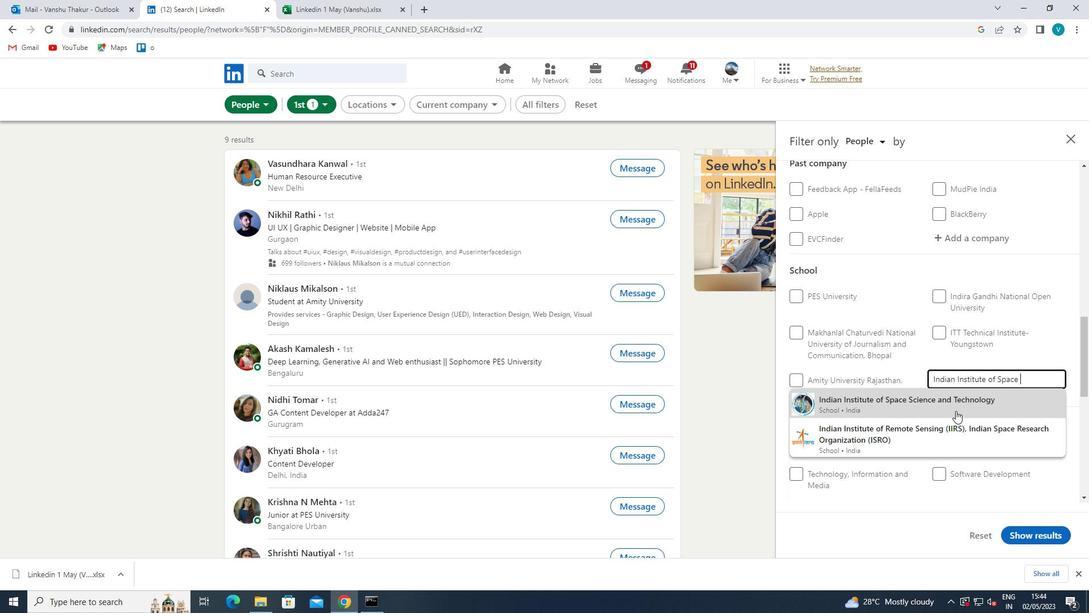 
Action: Mouse moved to (957, 411)
Screenshot: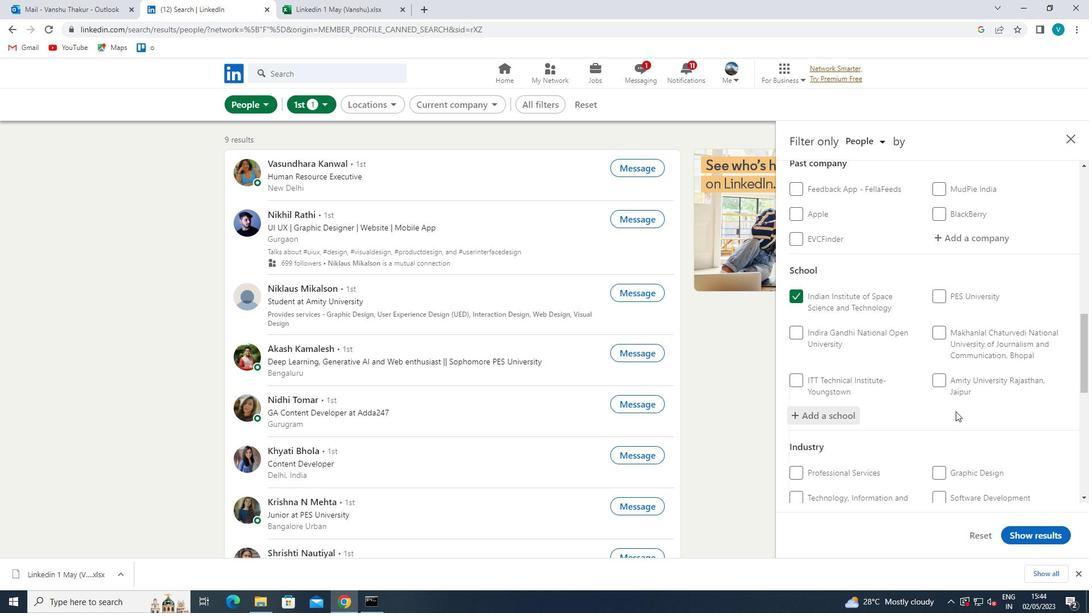
Action: Mouse scrolled (957, 410) with delta (0, 0)
Screenshot: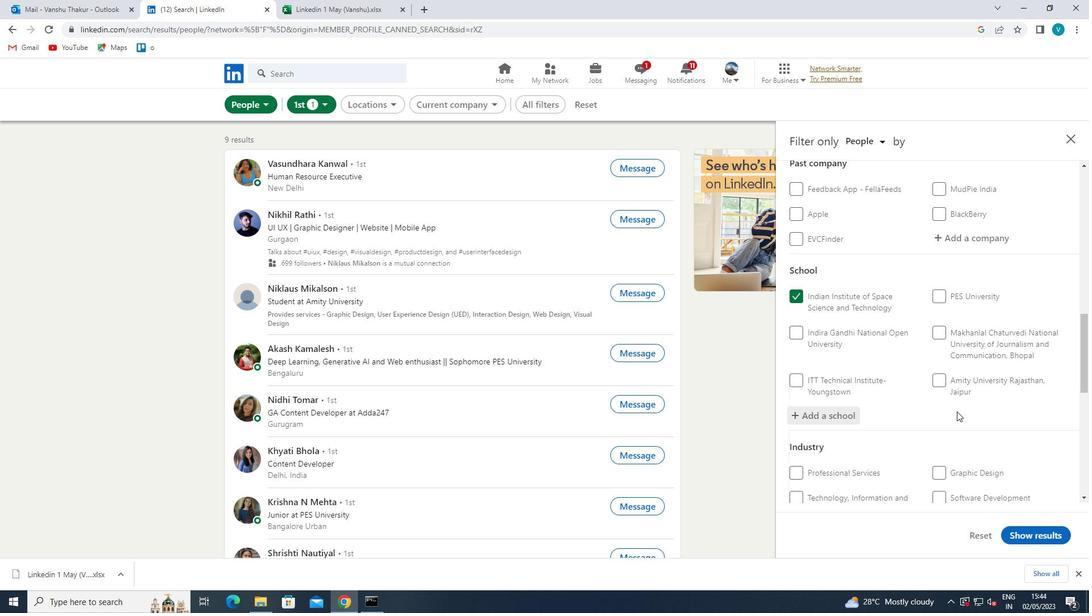 
Action: Mouse scrolled (957, 410) with delta (0, 0)
Screenshot: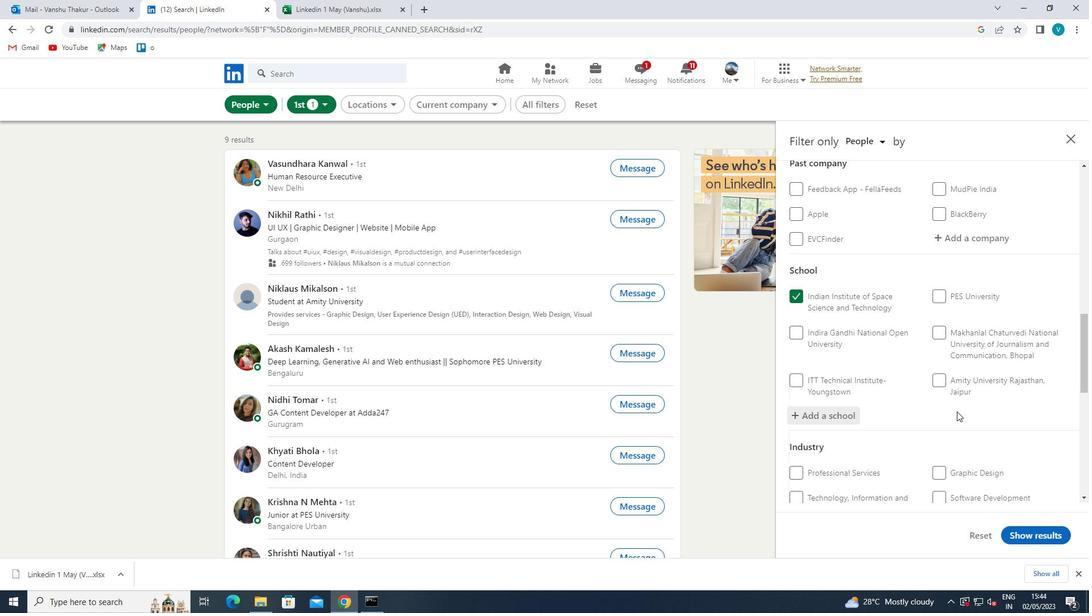 
Action: Mouse scrolled (957, 410) with delta (0, 0)
Screenshot: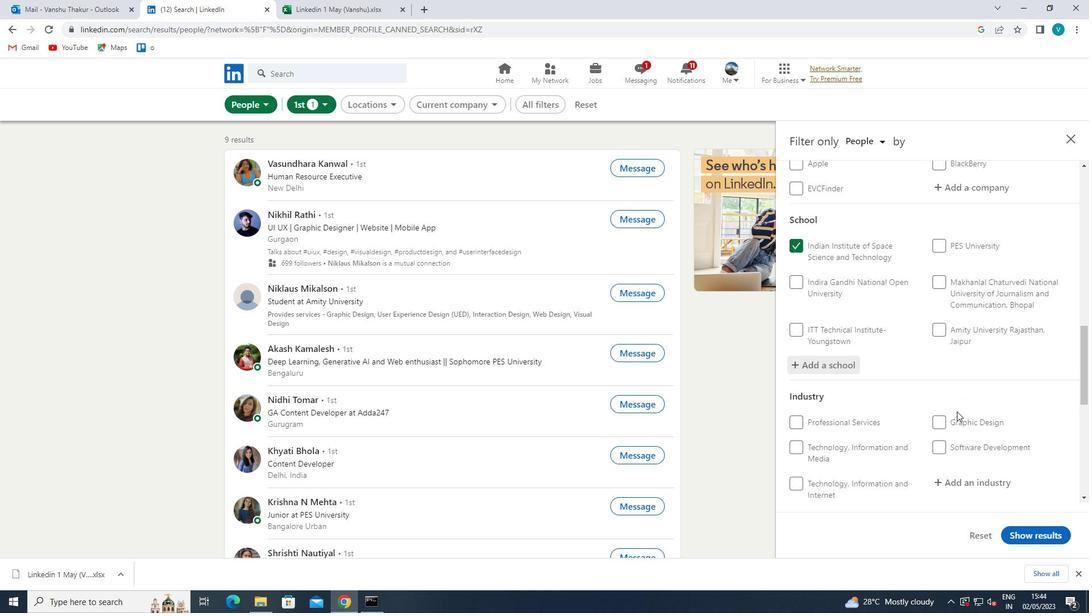 
Action: Mouse moved to (974, 364)
Screenshot: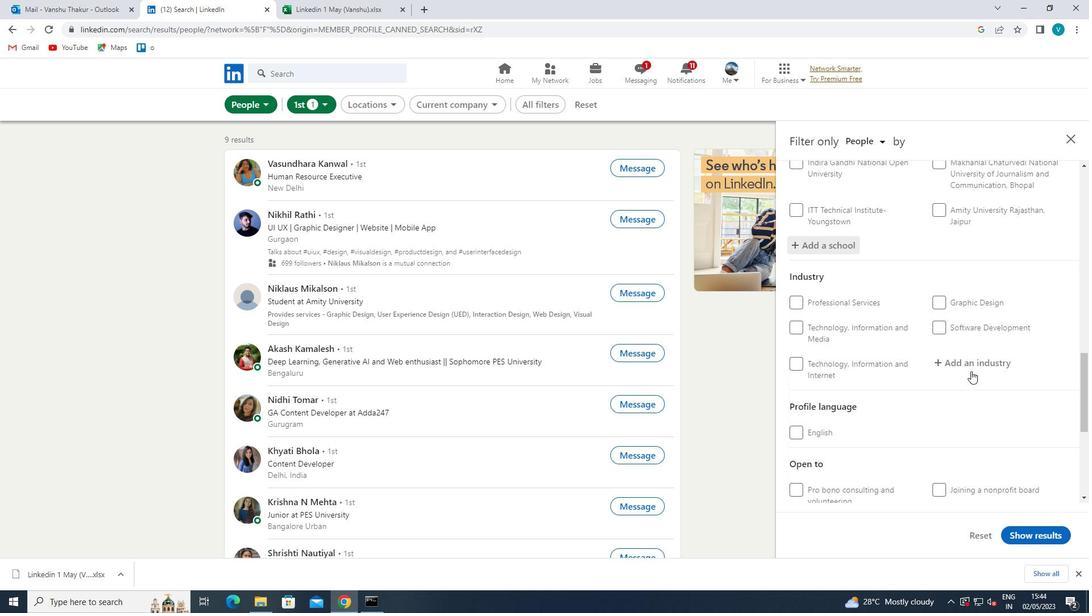
Action: Mouse pressed left at (974, 364)
Screenshot: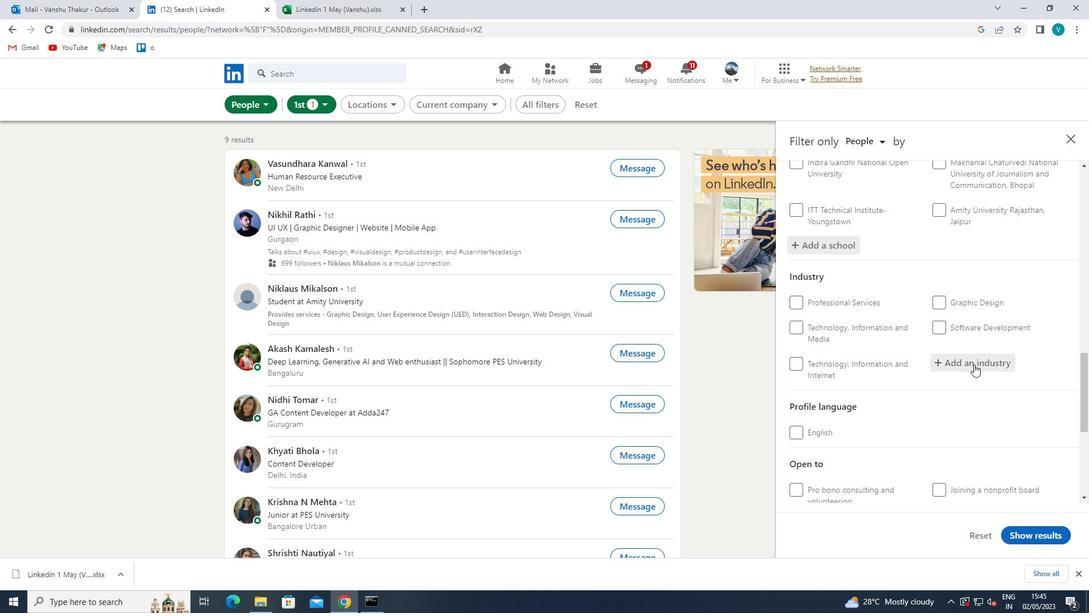 
Action: Mouse moved to (975, 364)
Screenshot: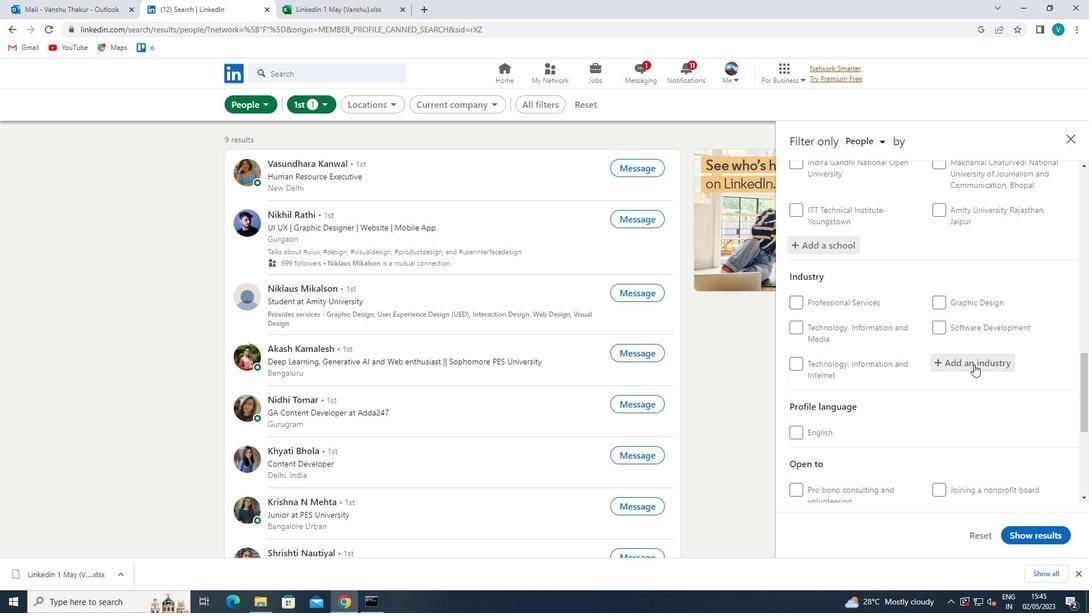 
Action: Key pressed <Key.shift>
Screenshot: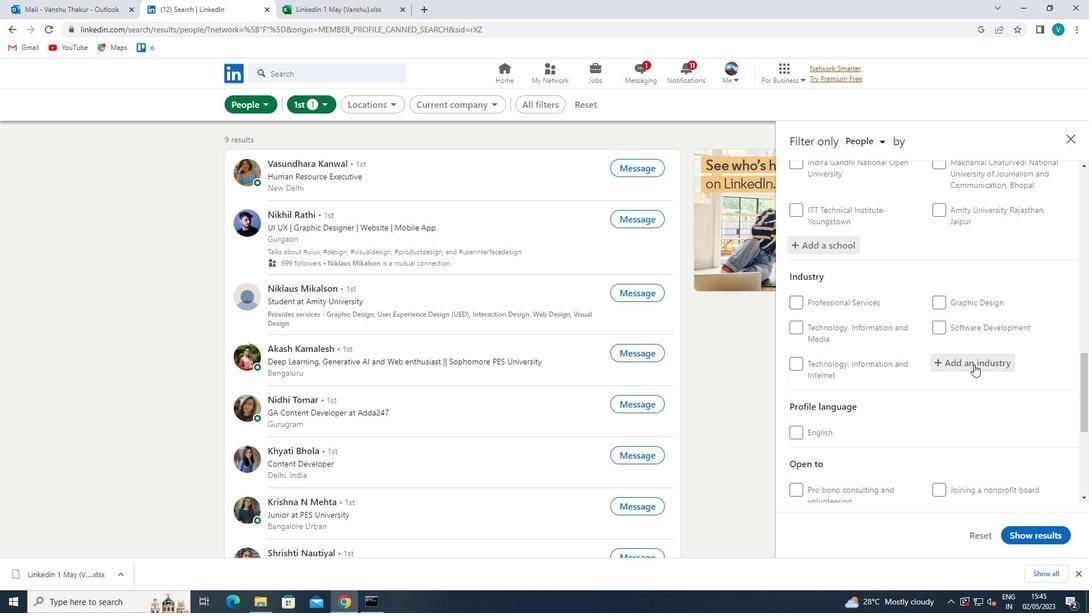 
Action: Mouse moved to (964, 370)
Screenshot: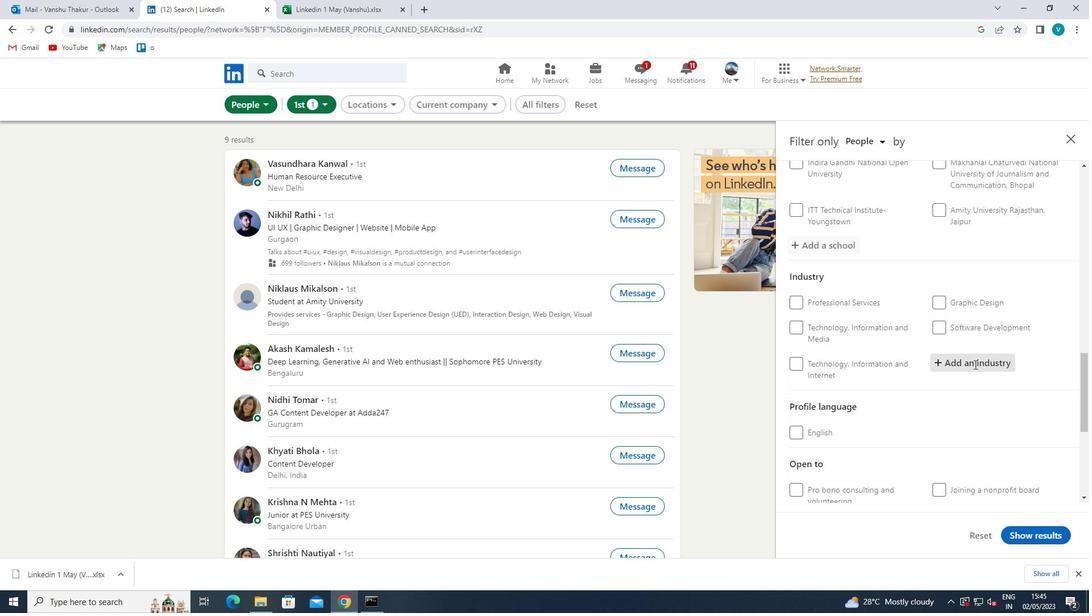 
Action: Key pressed HOUSING<Key.space>
Screenshot: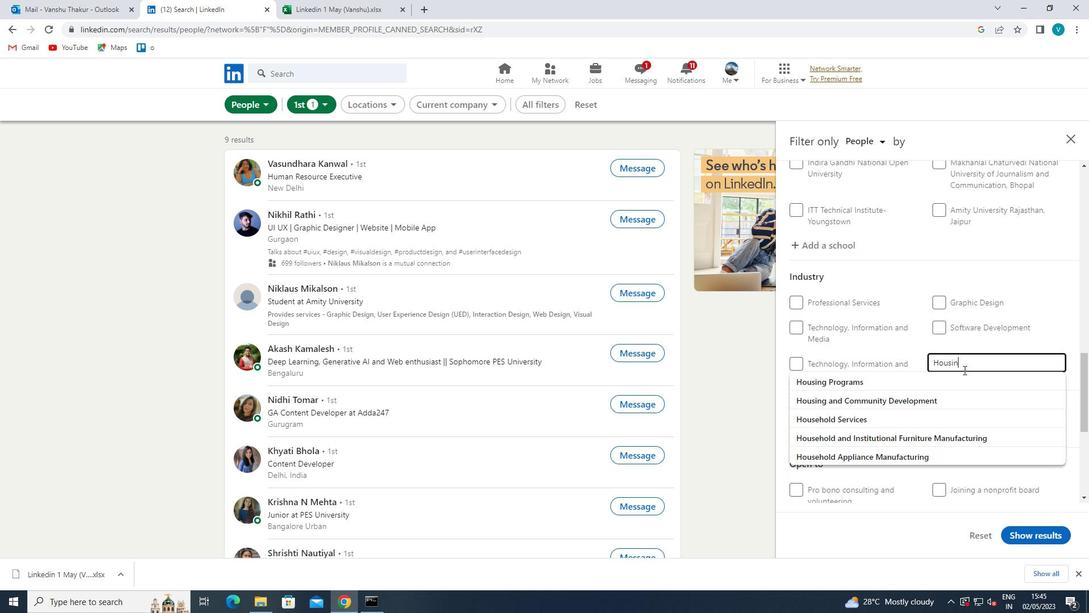 
Action: Mouse moved to (963, 371)
Screenshot: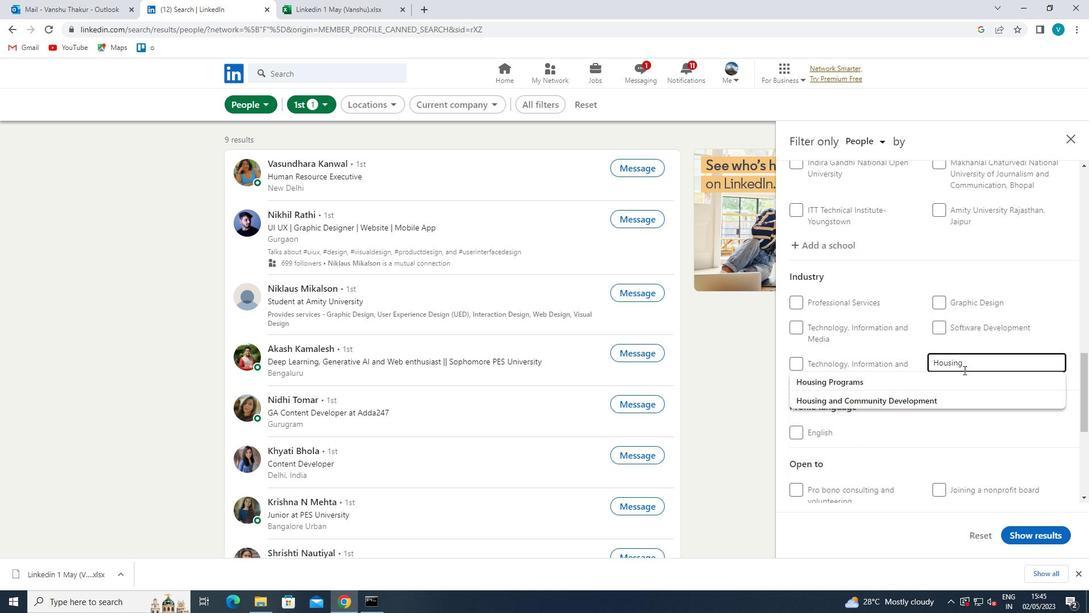 
Action: Mouse pressed left at (963, 371)
Screenshot: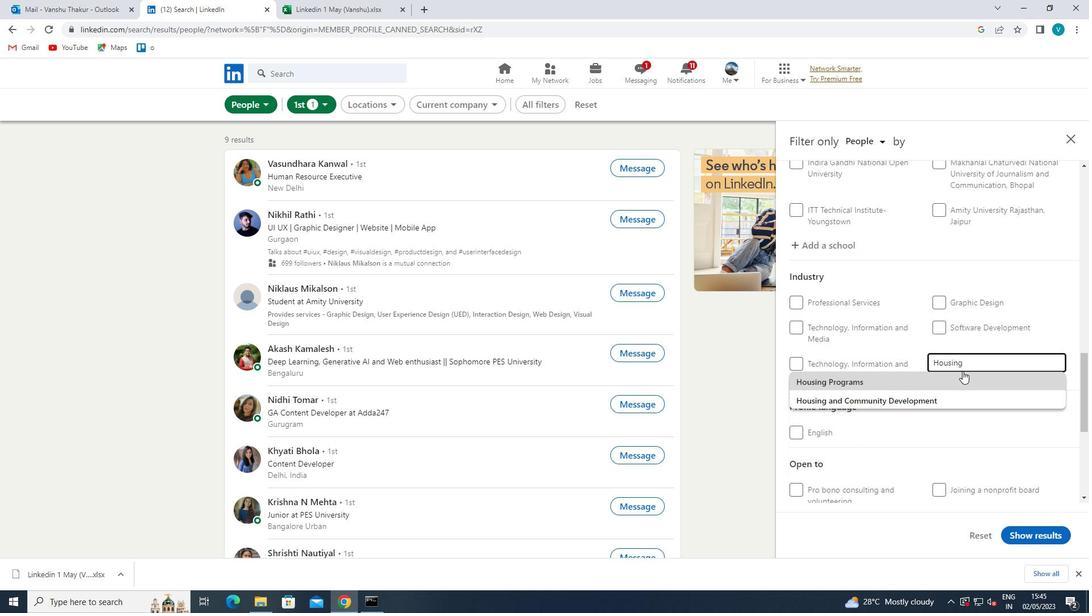 
Action: Mouse scrolled (963, 370) with delta (0, 0)
Screenshot: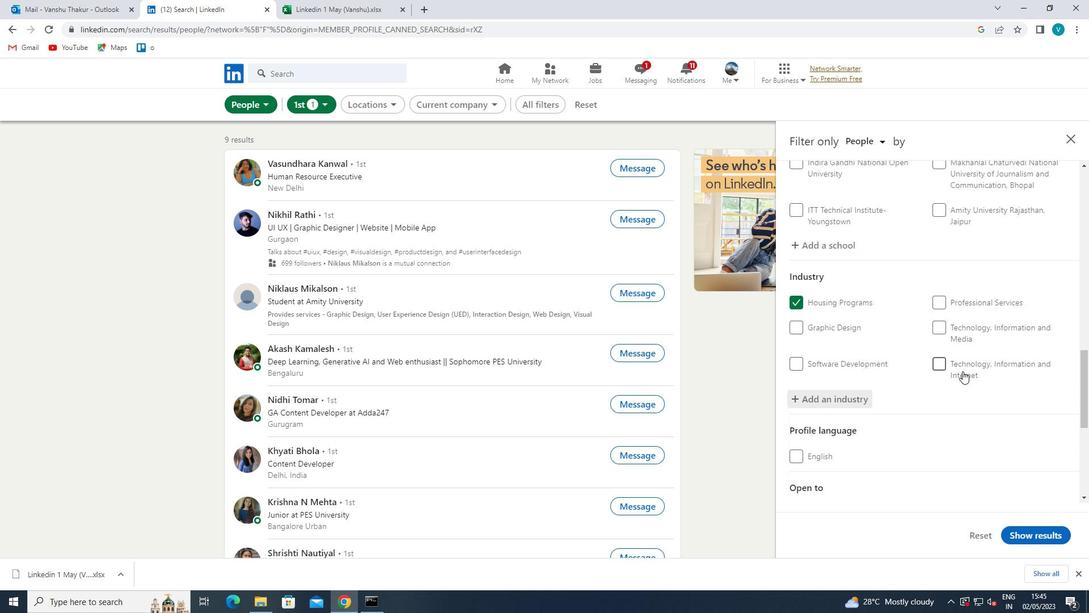 
Action: Mouse scrolled (963, 370) with delta (0, 0)
Screenshot: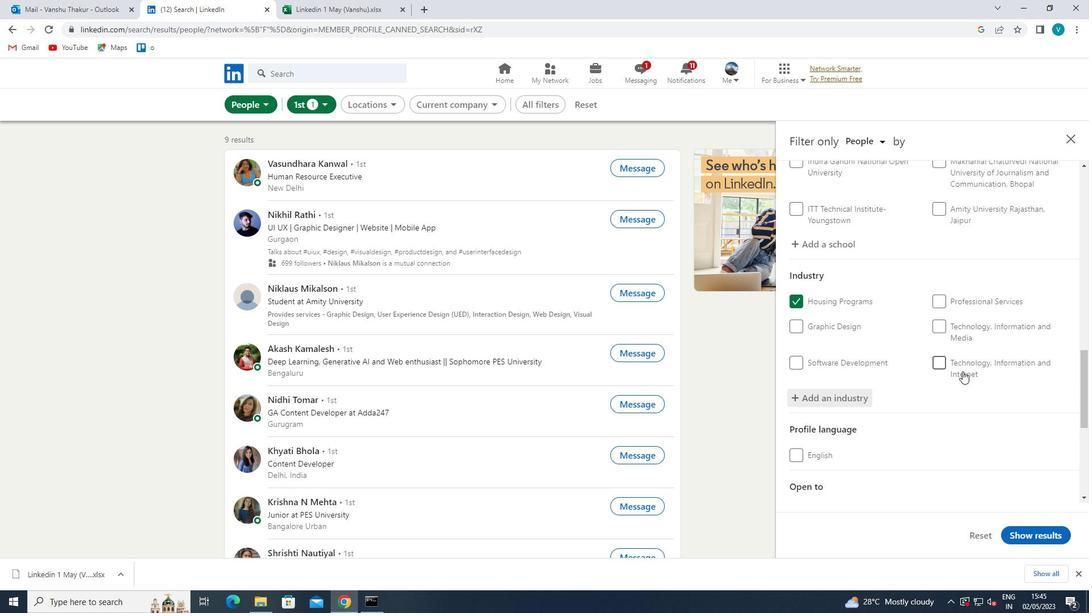 
Action: Mouse scrolled (963, 370) with delta (0, 0)
Screenshot: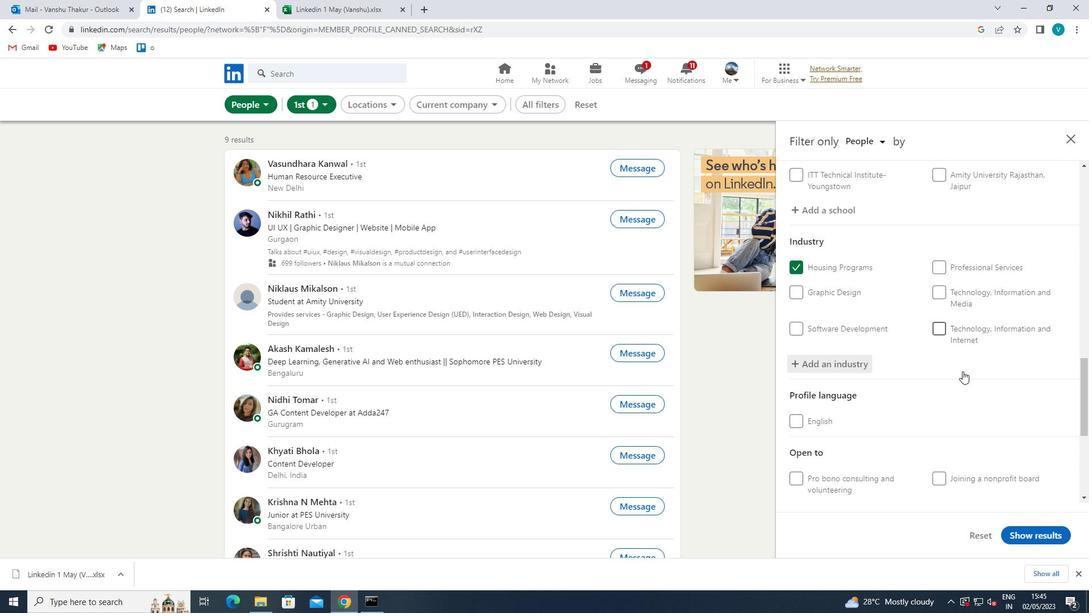 
Action: Mouse scrolled (963, 370) with delta (0, 0)
Screenshot: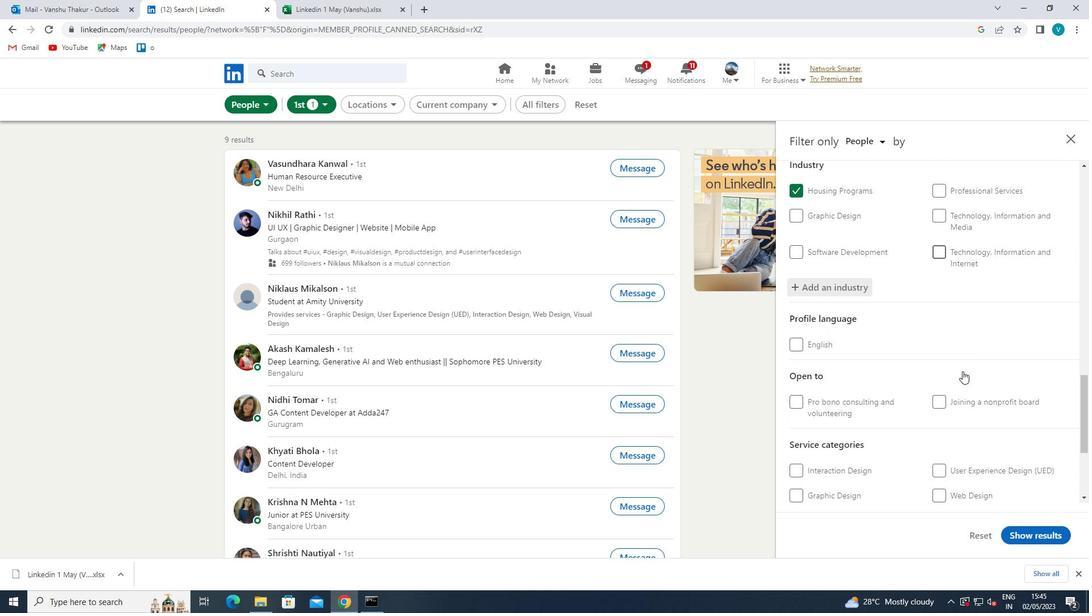 
Action: Mouse scrolled (963, 370) with delta (0, 0)
Screenshot: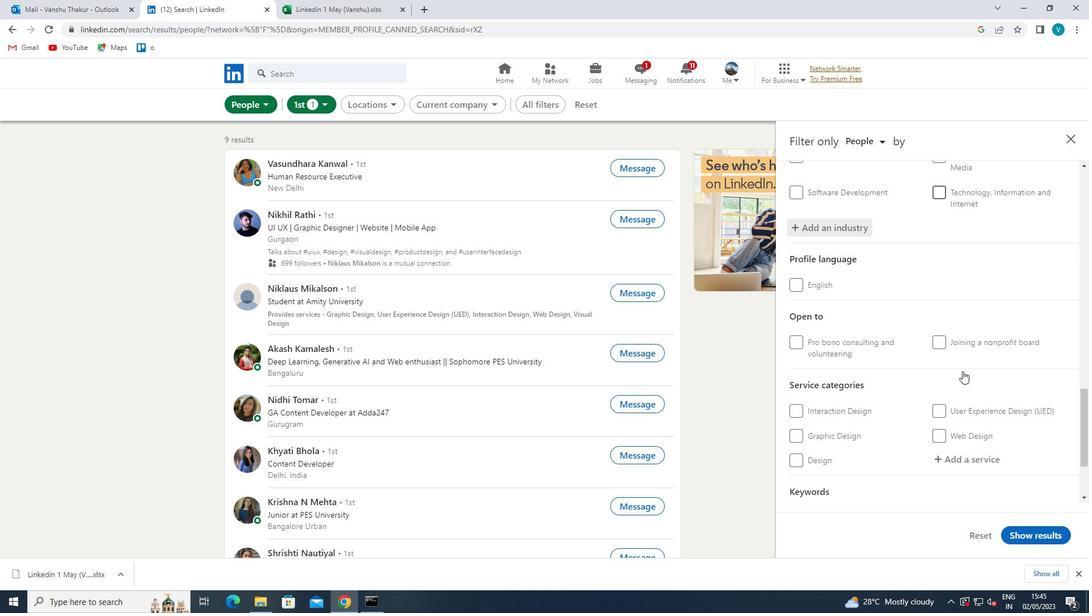 
Action: Mouse moved to (989, 345)
Screenshot: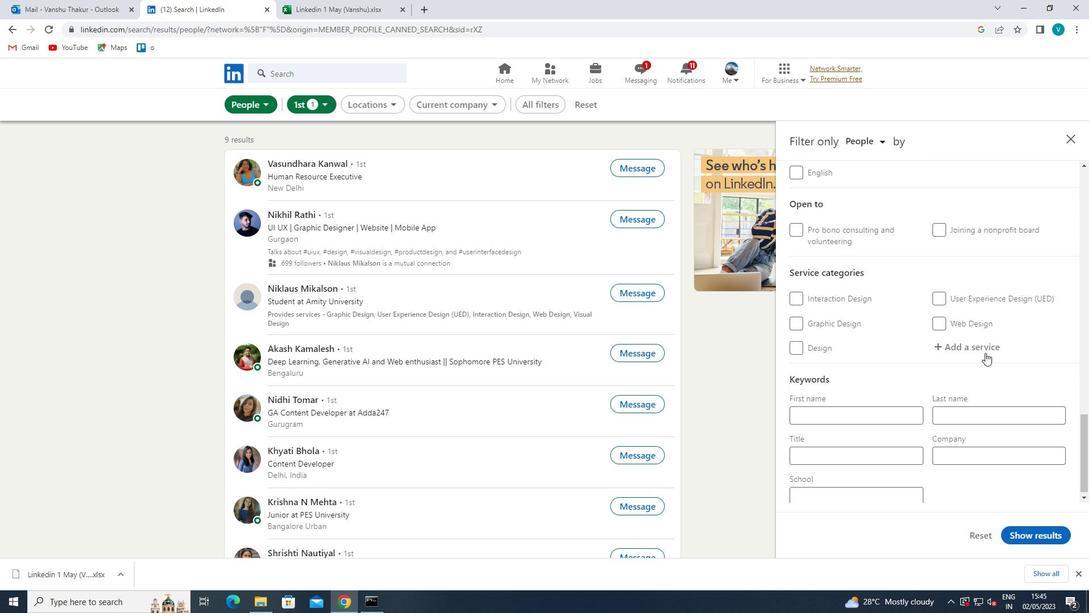 
Action: Mouse pressed left at (989, 345)
Screenshot: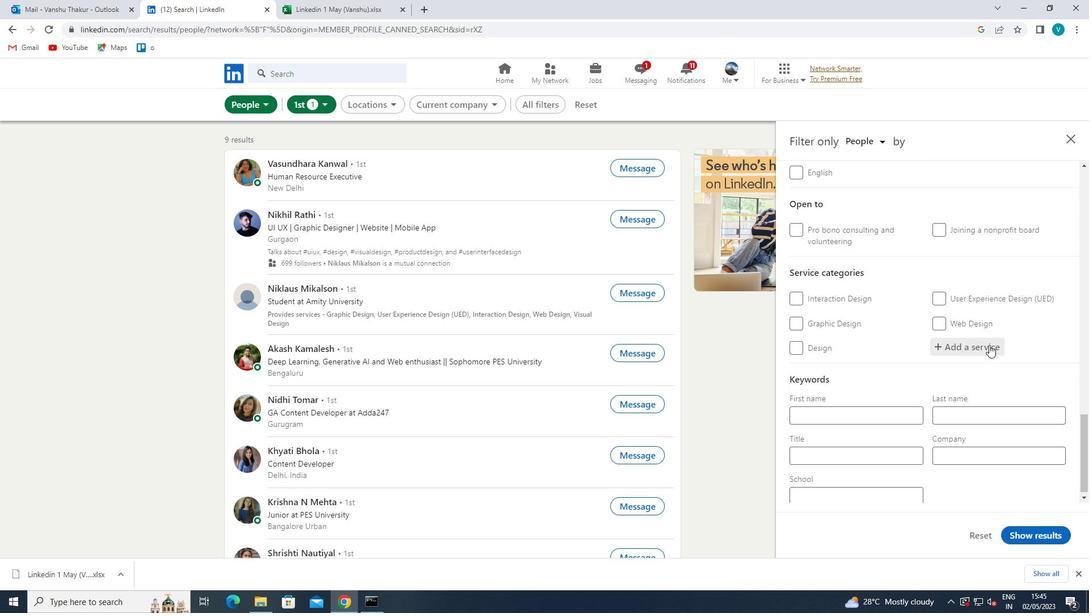 
Action: Mouse moved to (955, 365)
Screenshot: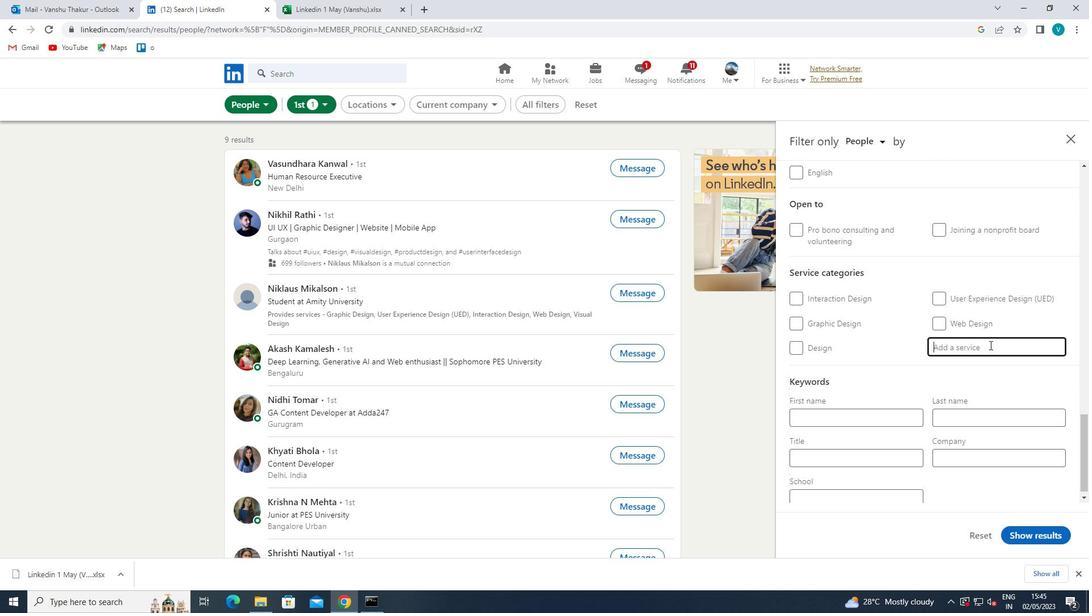 
Action: Key pressed <Key.shift>NATURE<Key.space>
Screenshot: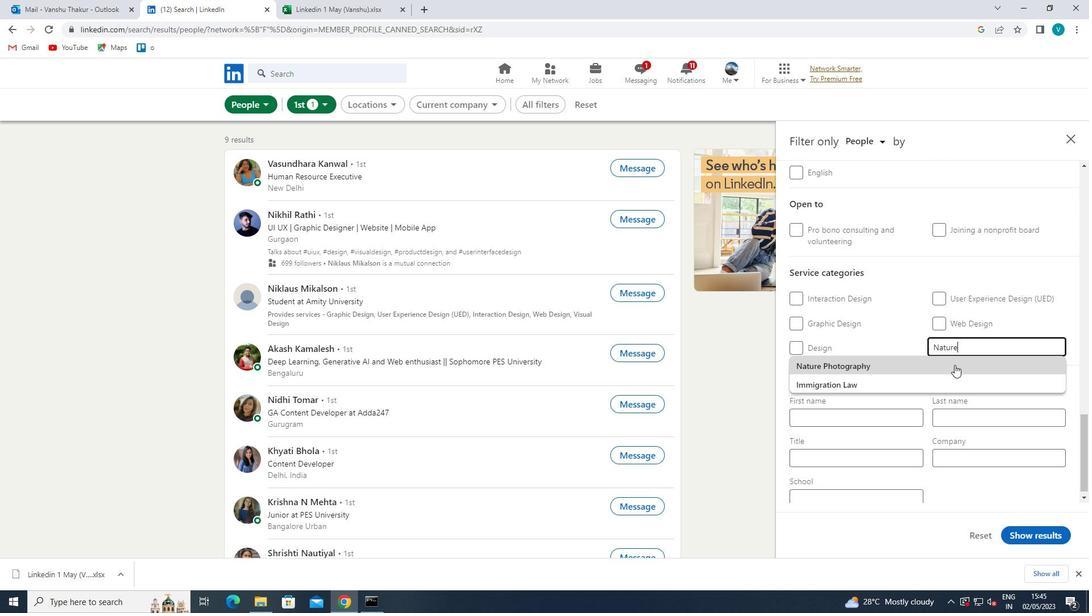 
Action: Mouse moved to (945, 370)
Screenshot: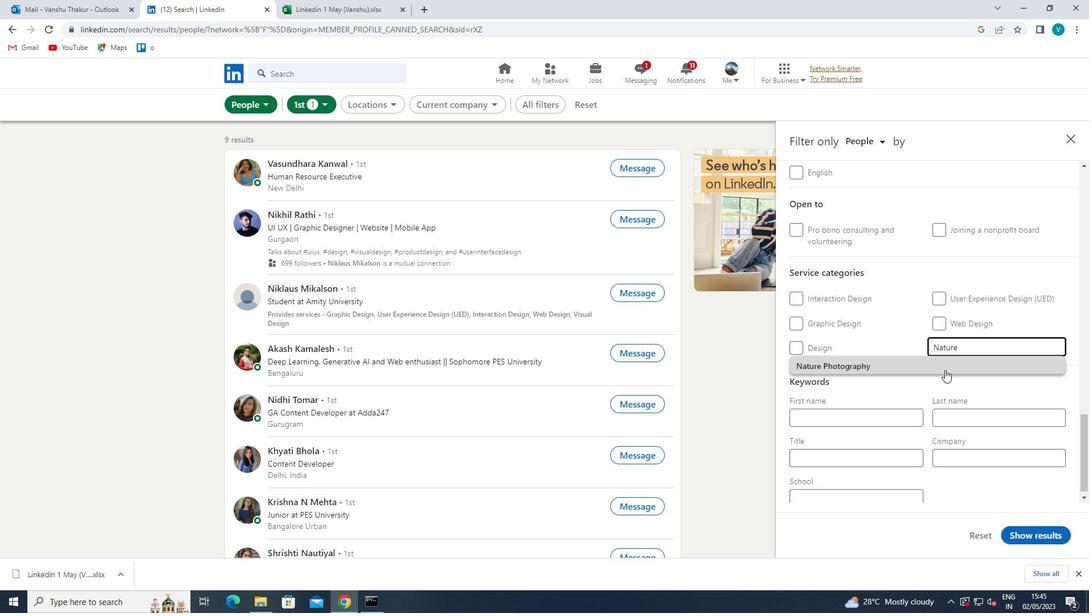 
Action: Mouse pressed left at (945, 370)
Screenshot: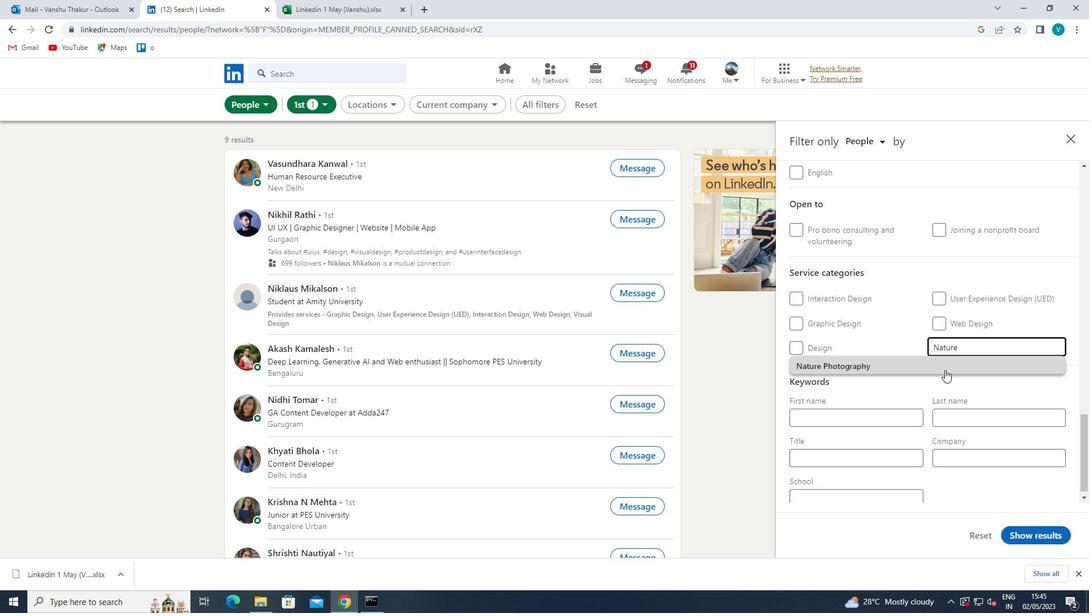 
Action: Mouse scrolled (945, 369) with delta (0, 0)
Screenshot: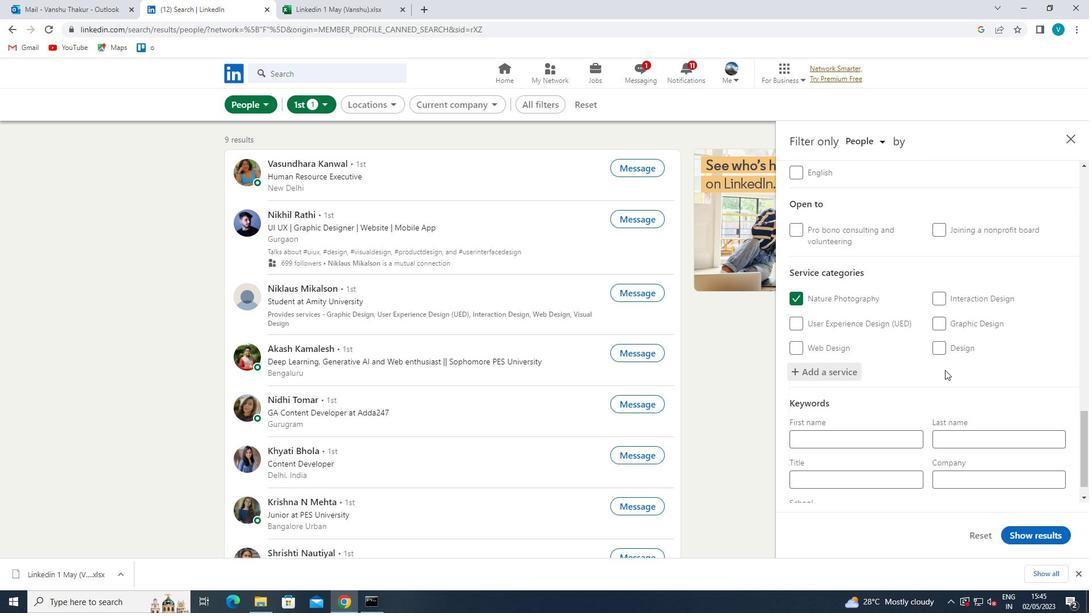 
Action: Mouse scrolled (945, 369) with delta (0, 0)
Screenshot: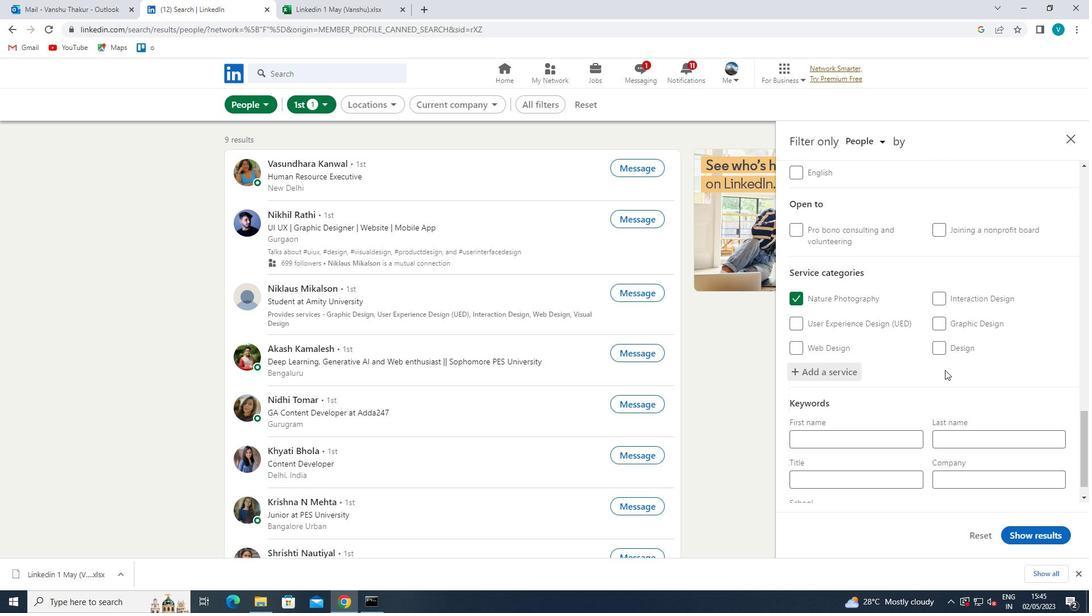 
Action: Mouse moved to (945, 370)
Screenshot: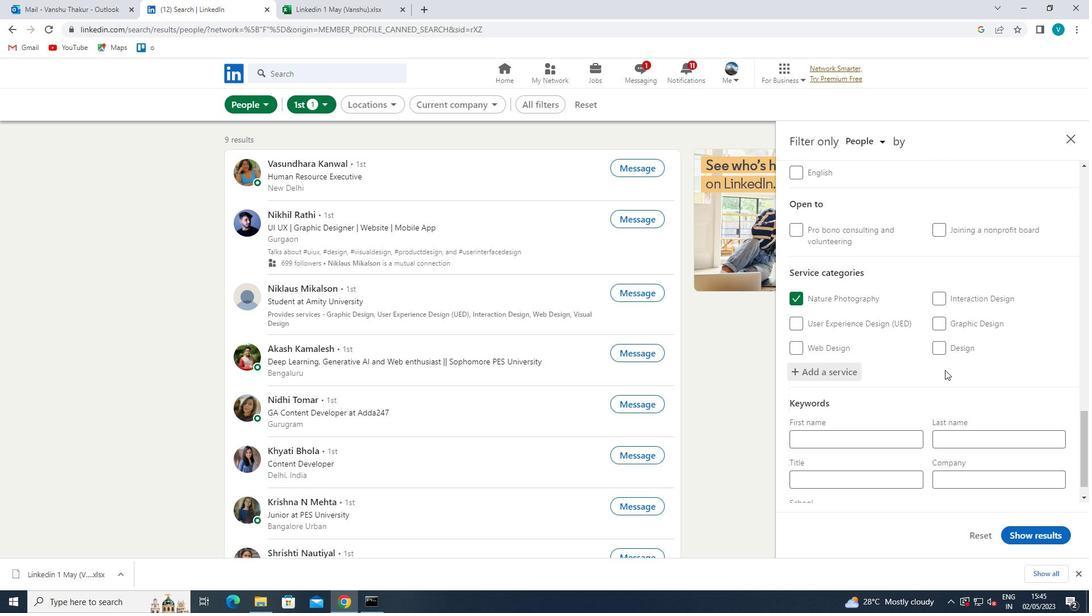 
Action: Mouse scrolled (945, 369) with delta (0, 0)
Screenshot: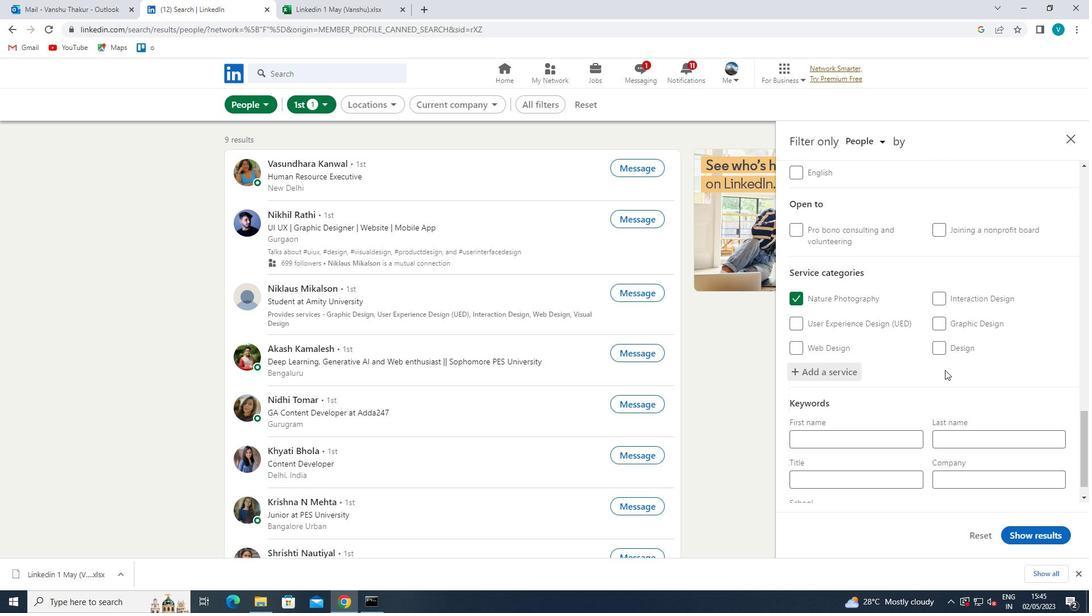 
Action: Mouse moved to (944, 370)
Screenshot: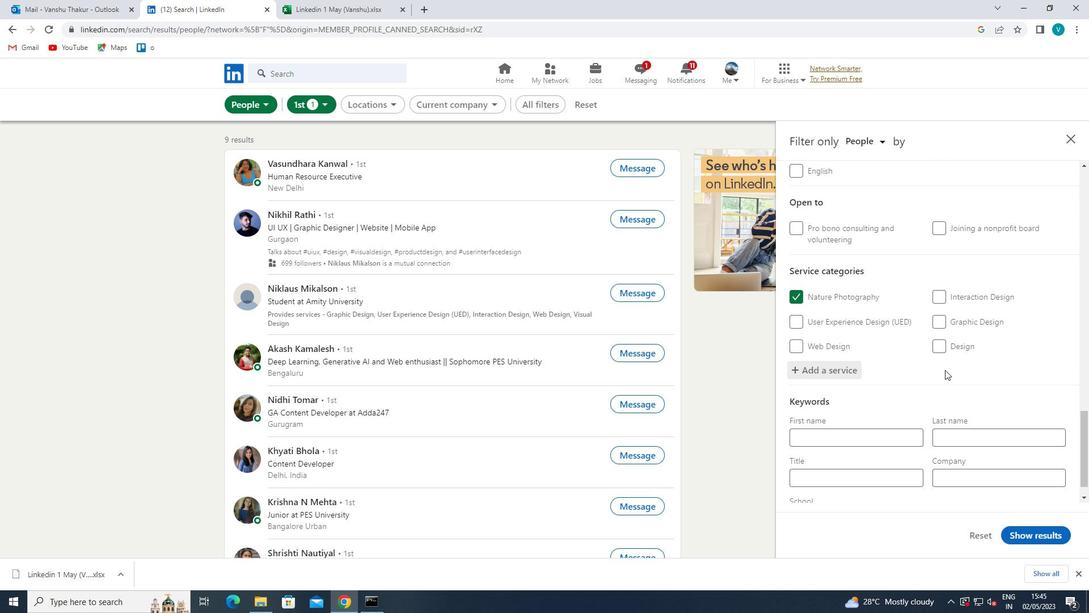 
Action: Mouse scrolled (944, 370) with delta (0, 0)
Screenshot: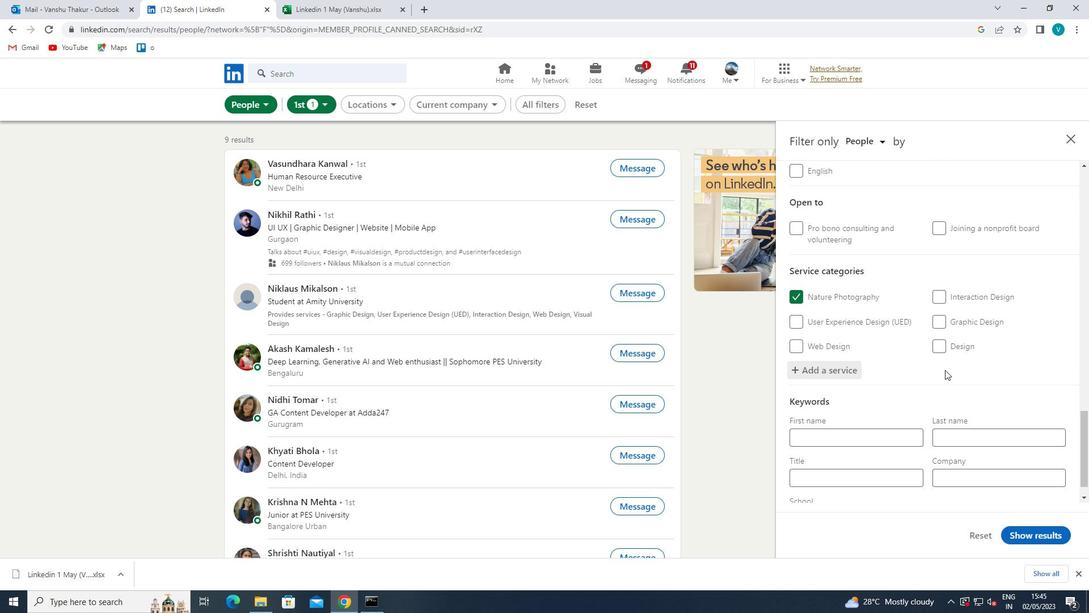 
Action: Mouse moved to (890, 444)
Screenshot: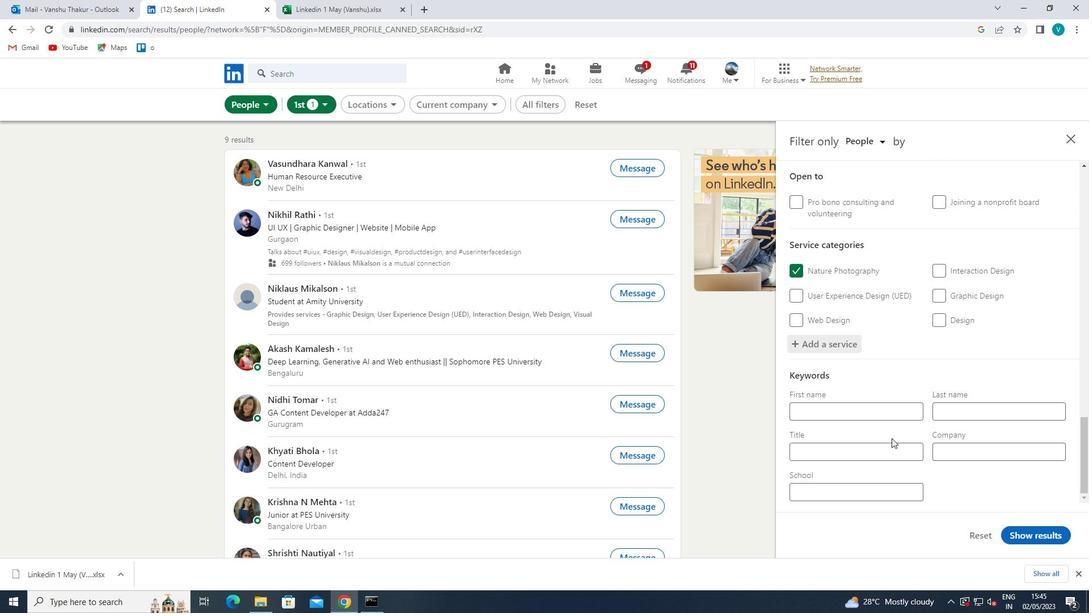 
Action: Mouse pressed left at (890, 444)
Screenshot: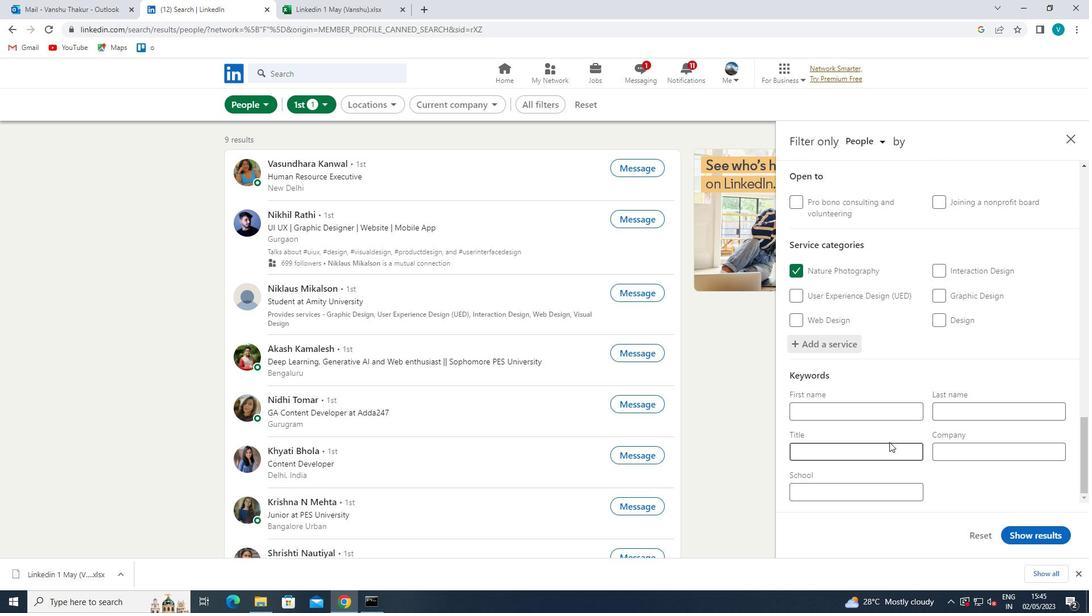 
Action: Mouse moved to (893, 442)
Screenshot: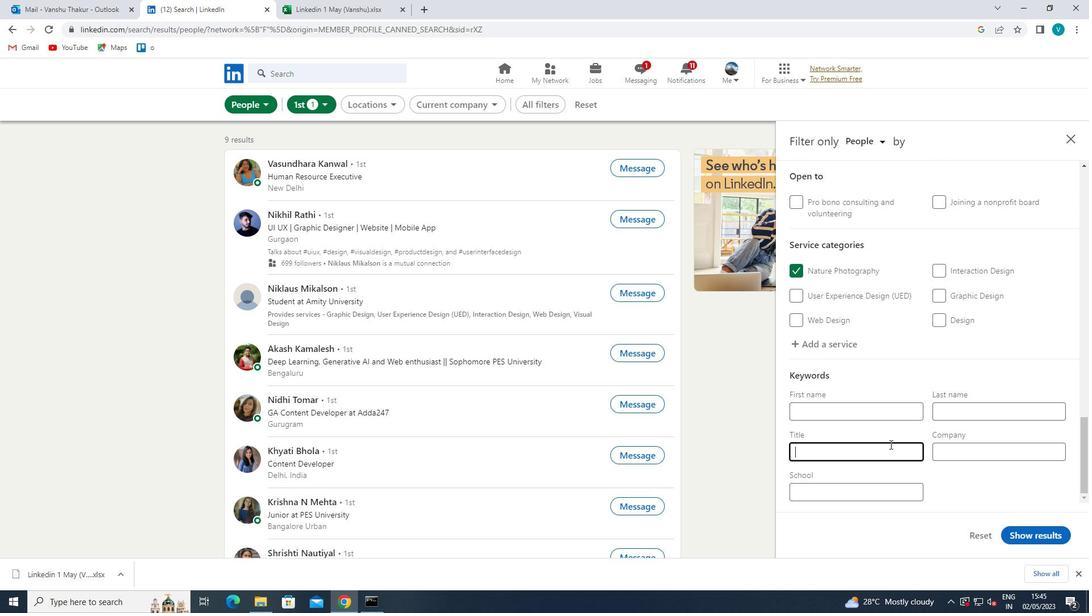 
Action: Key pressed <Key.shift>EDITOR<Key.shift><Key.shift><Key.shift><Key.shift><Key.shift><Key.shift><Key.shift><Key.shift><Key.shift><Key.shift><Key.shift><Key.shift><Key.shift><Key.shift>/<Key.shift>PROOFREADER
Screenshot: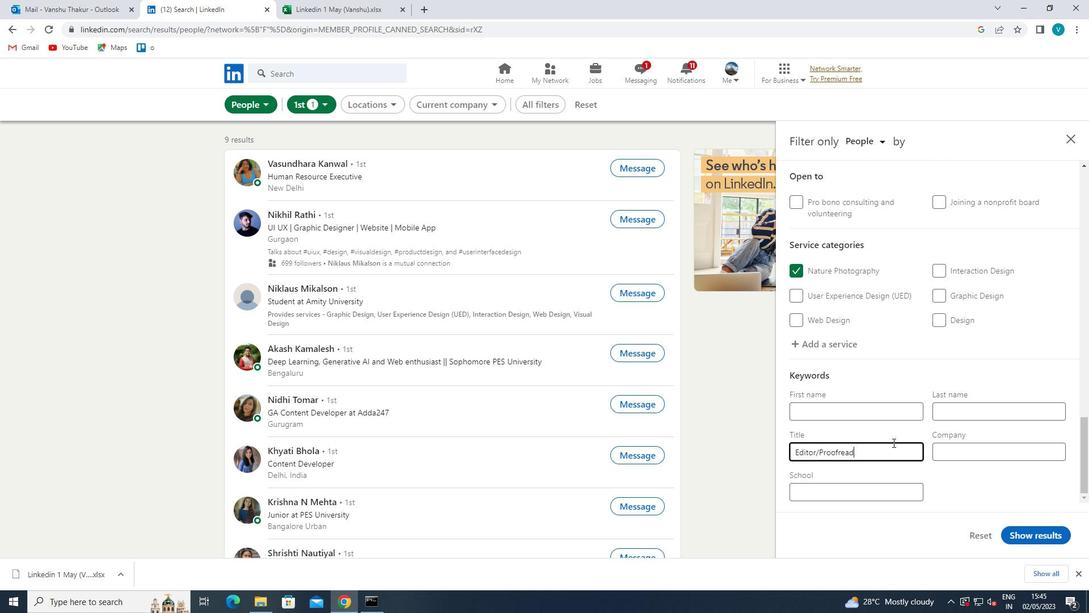 
Action: Mouse moved to (1018, 532)
Screenshot: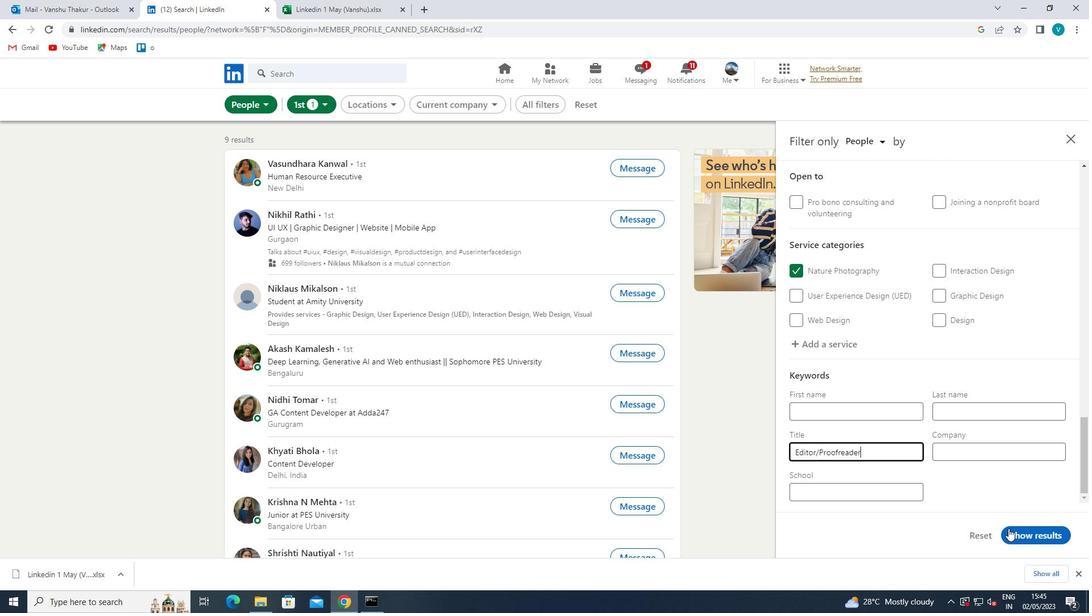 
Action: Mouse pressed left at (1018, 532)
Screenshot: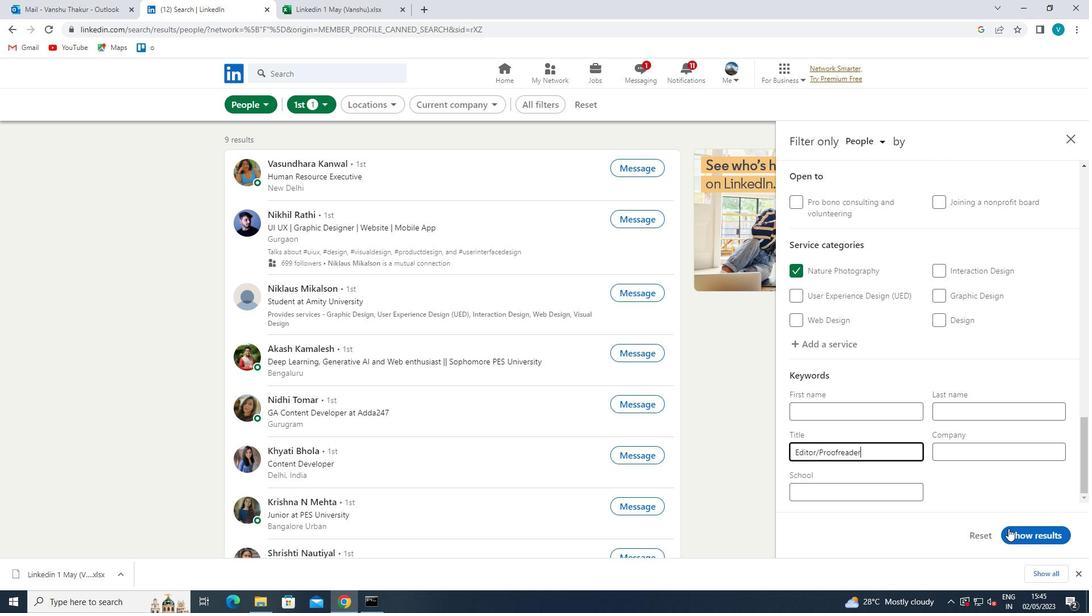 
Action: Mouse moved to (1020, 532)
Screenshot: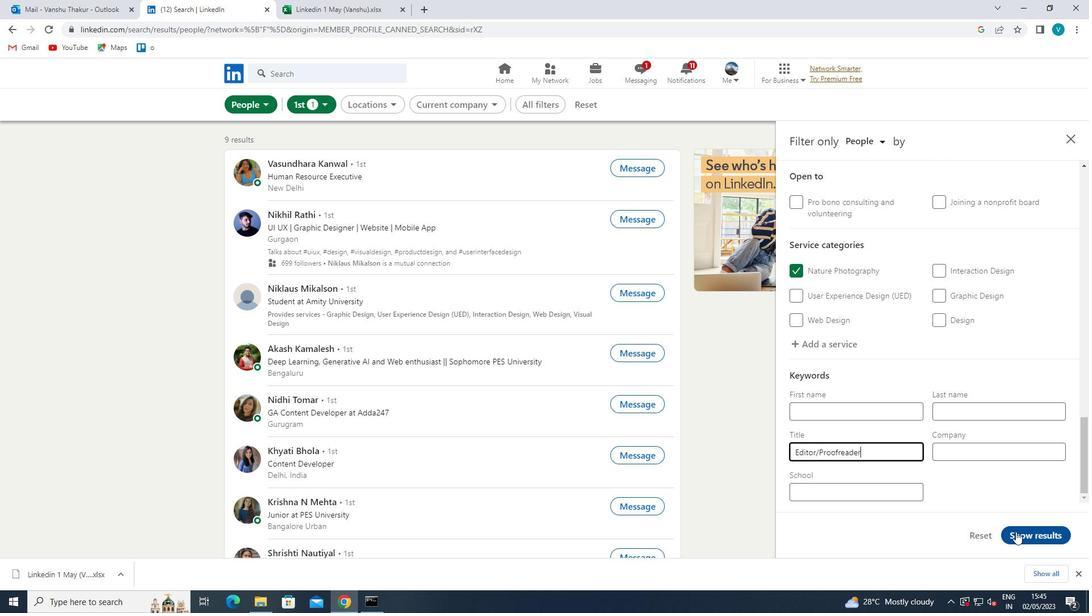 
